 Task: Search one way flight ticket for 1 adult, 6 children, 1 infant in seat and 1 infant on lap in business from Vieques: Antonio Rivera Rodriguez Airport to New Bern: Coastal Carolina Regional Airport (was Craven County Regional) on 8-4-2023. Number of bags: 1 carry on bag. Price is upto 80000. Outbound departure time preference is 21:30.
Action: Mouse moved to (396, 341)
Screenshot: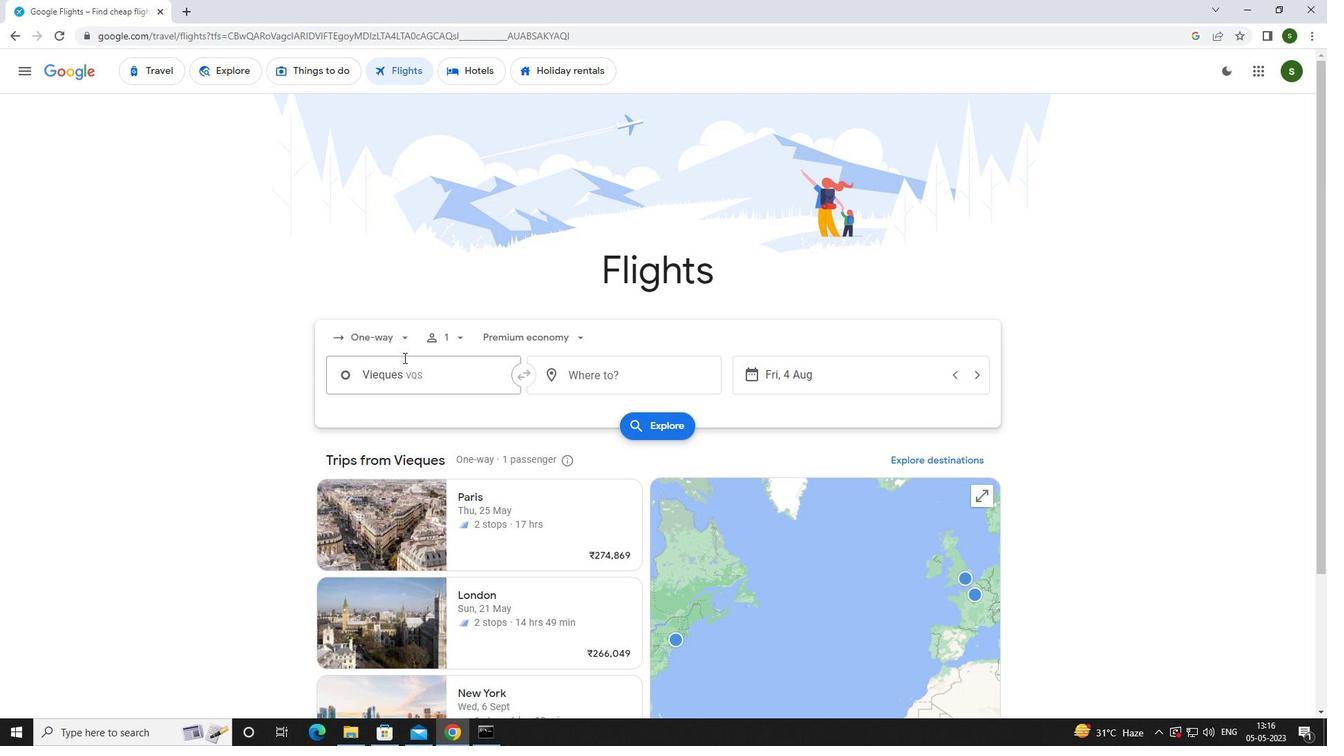 
Action: Mouse pressed left at (396, 341)
Screenshot: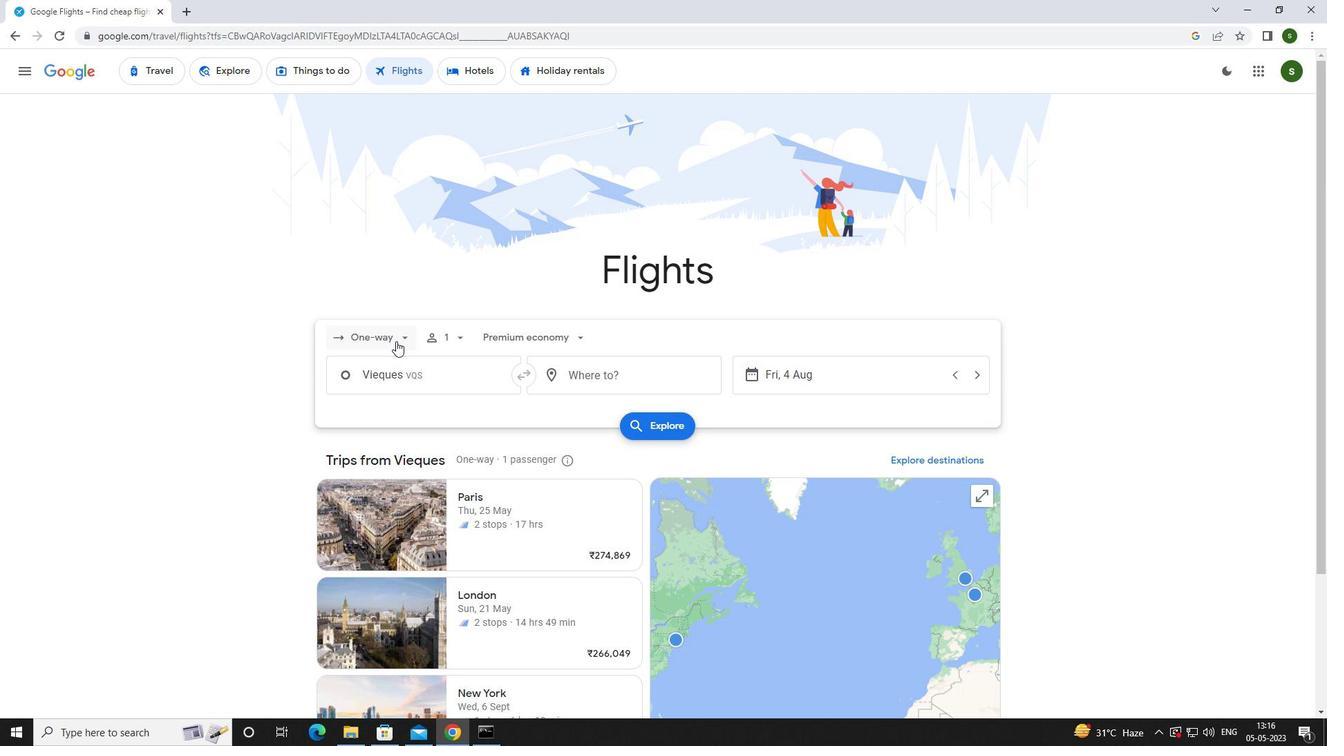 
Action: Mouse moved to (384, 396)
Screenshot: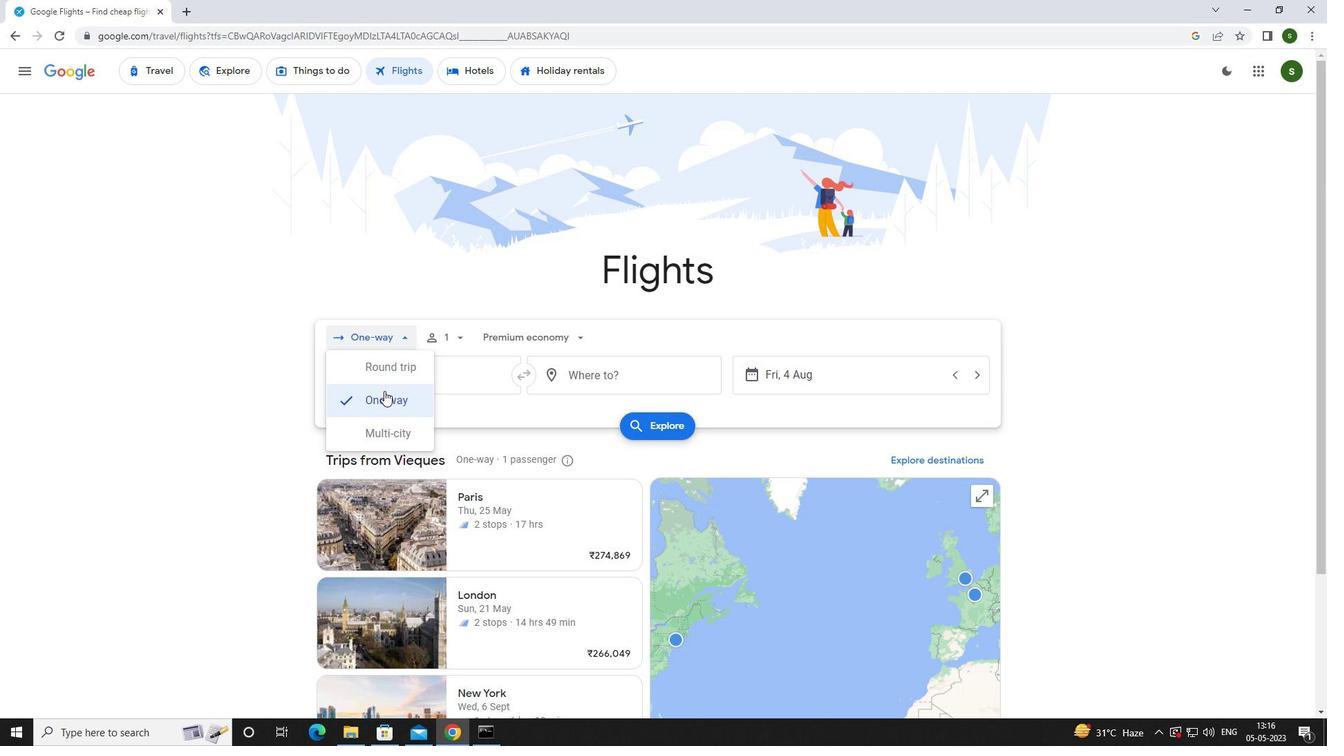 
Action: Mouse pressed left at (384, 396)
Screenshot: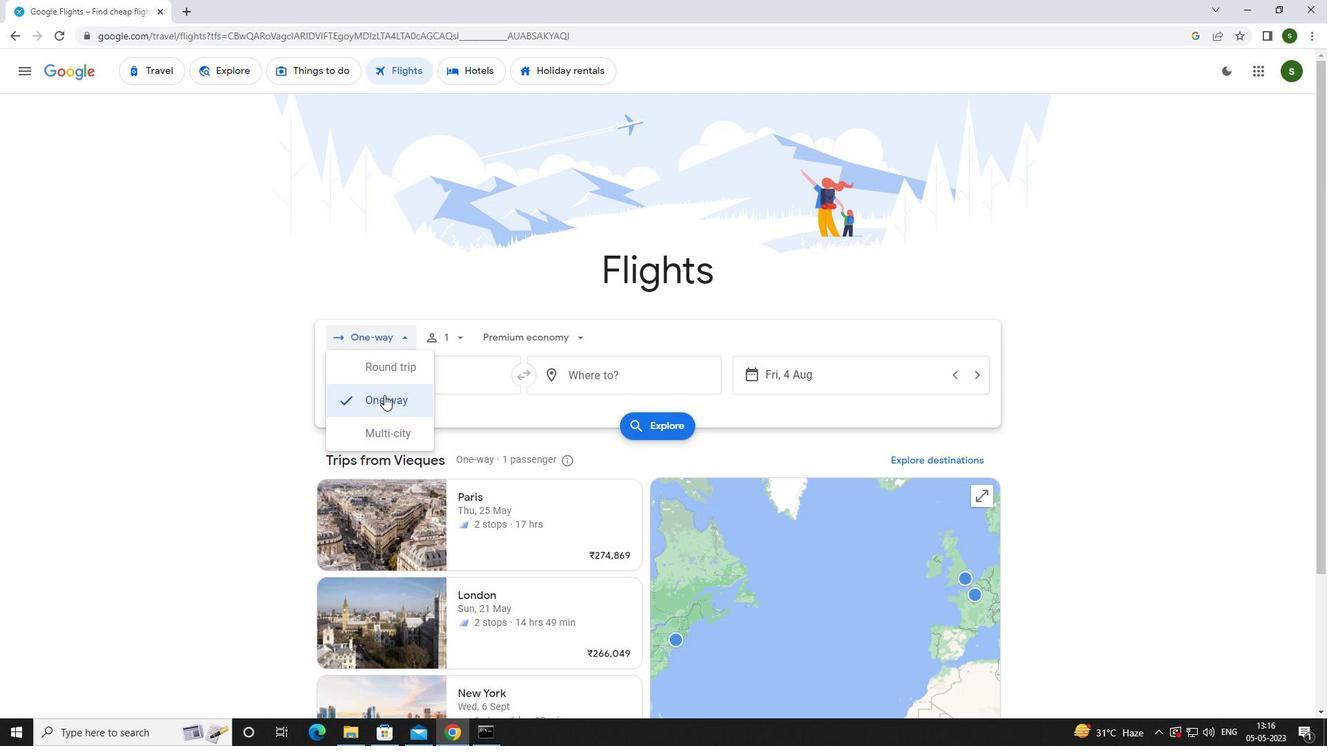 
Action: Mouse moved to (458, 338)
Screenshot: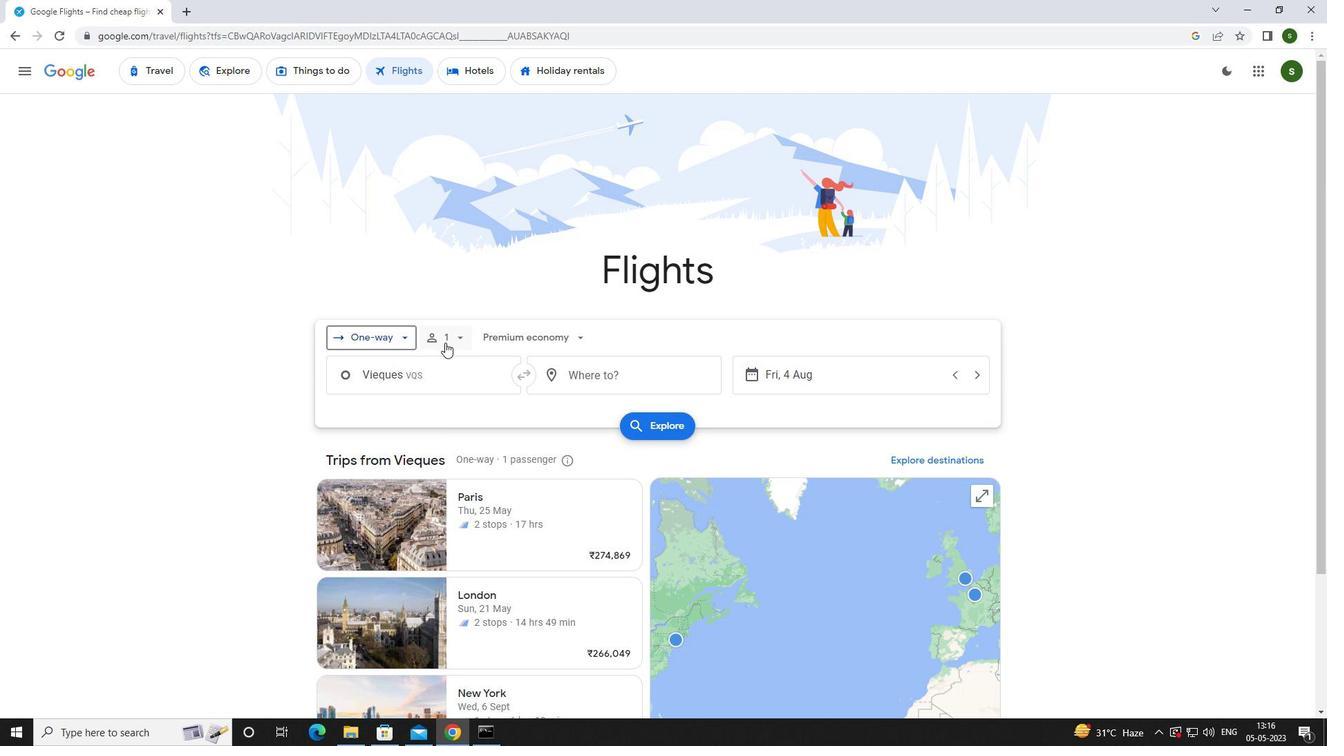 
Action: Mouse pressed left at (458, 338)
Screenshot: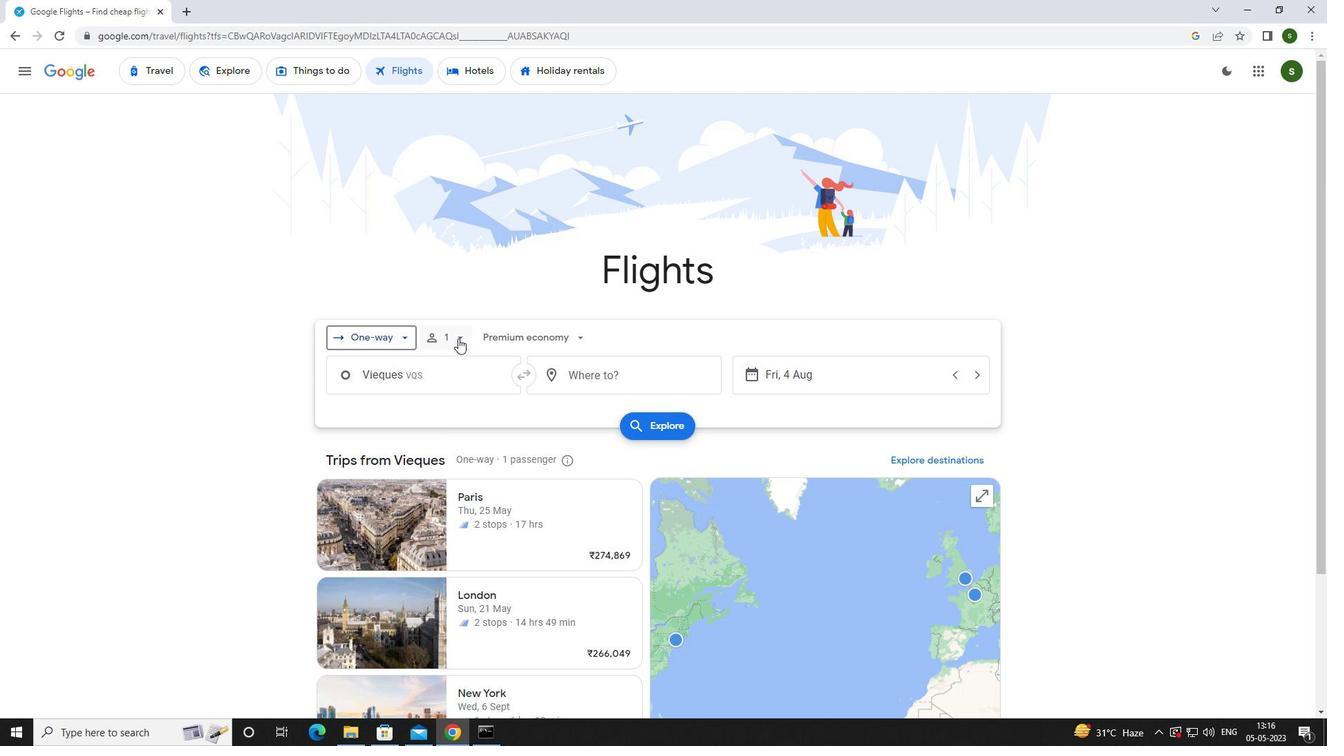 
Action: Mouse moved to (567, 409)
Screenshot: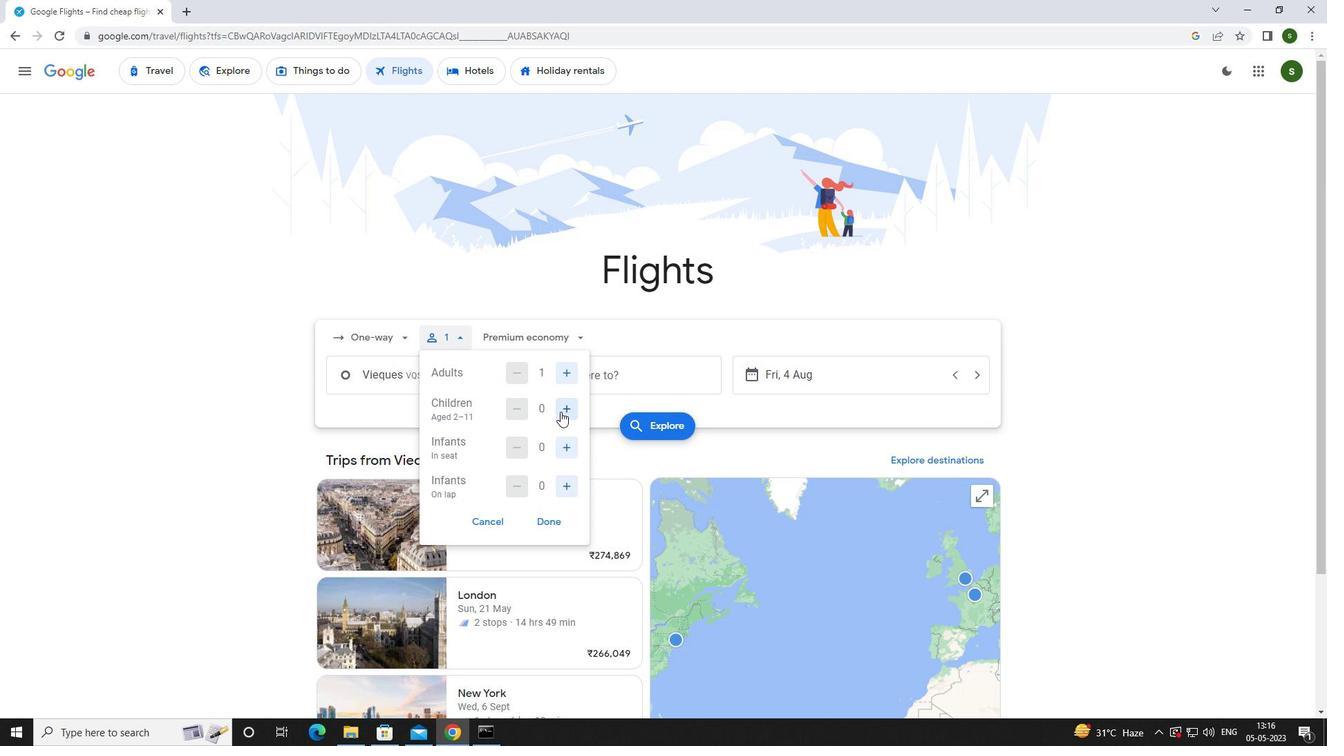 
Action: Mouse pressed left at (567, 409)
Screenshot: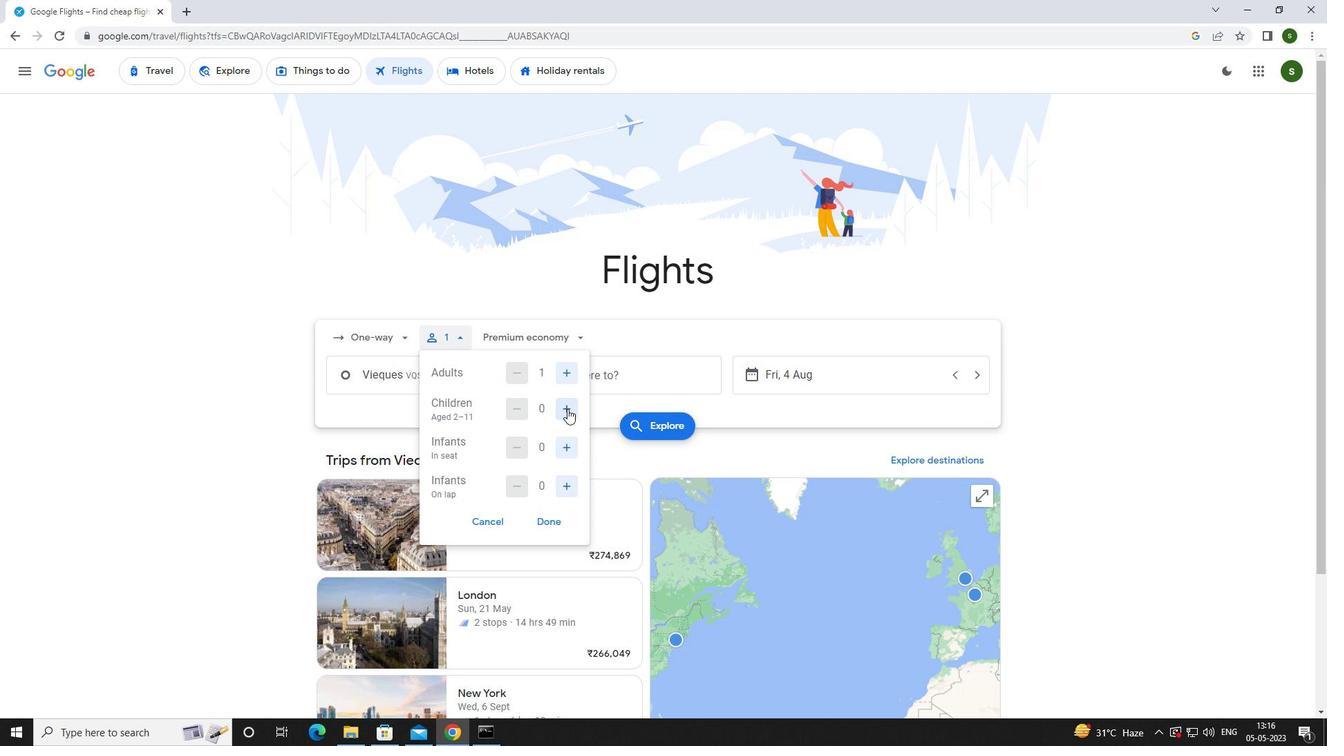 
Action: Mouse pressed left at (567, 409)
Screenshot: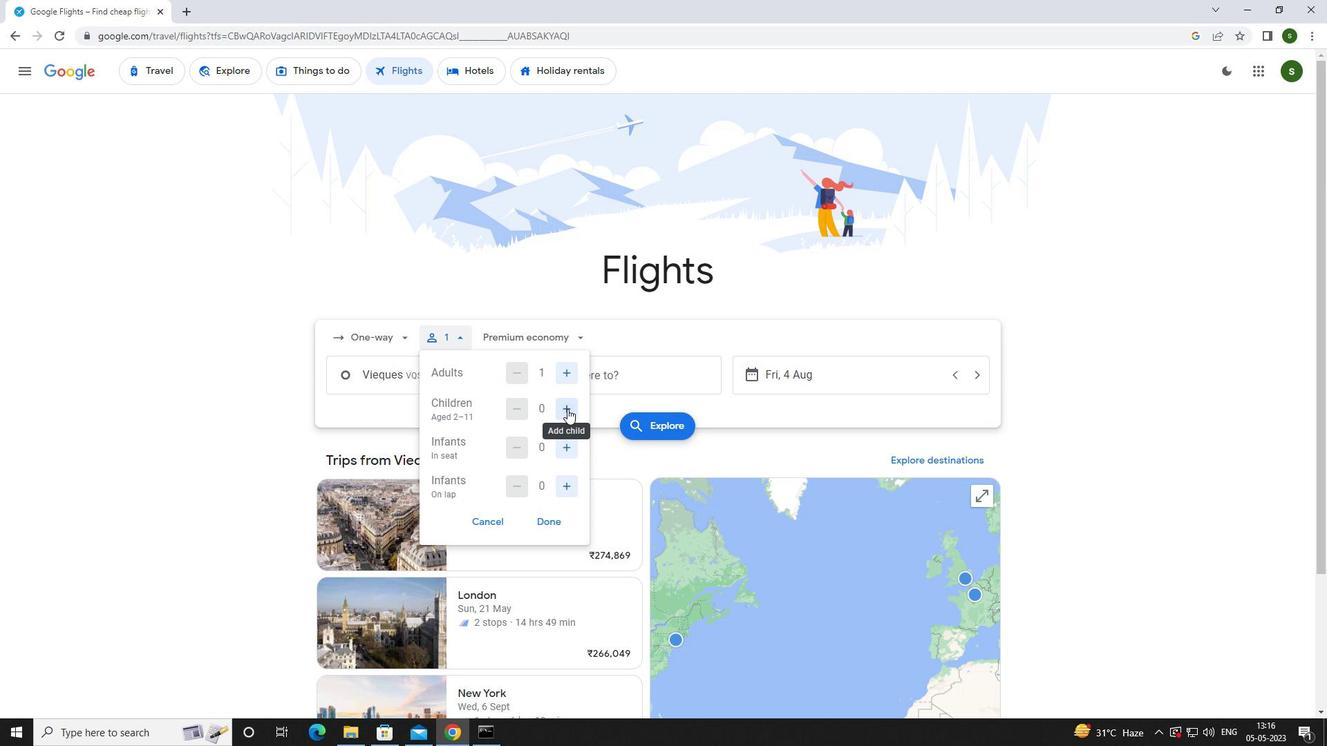 
Action: Mouse pressed left at (567, 409)
Screenshot: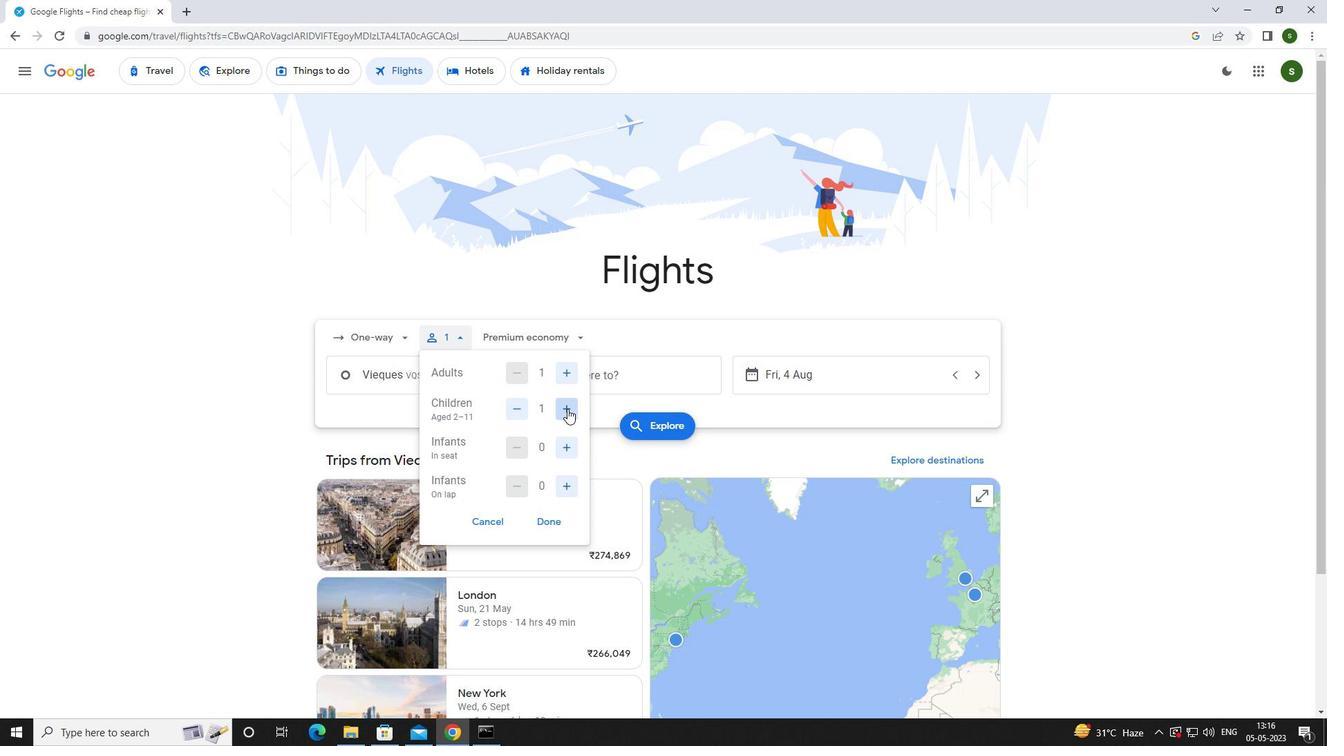 
Action: Mouse pressed left at (567, 409)
Screenshot: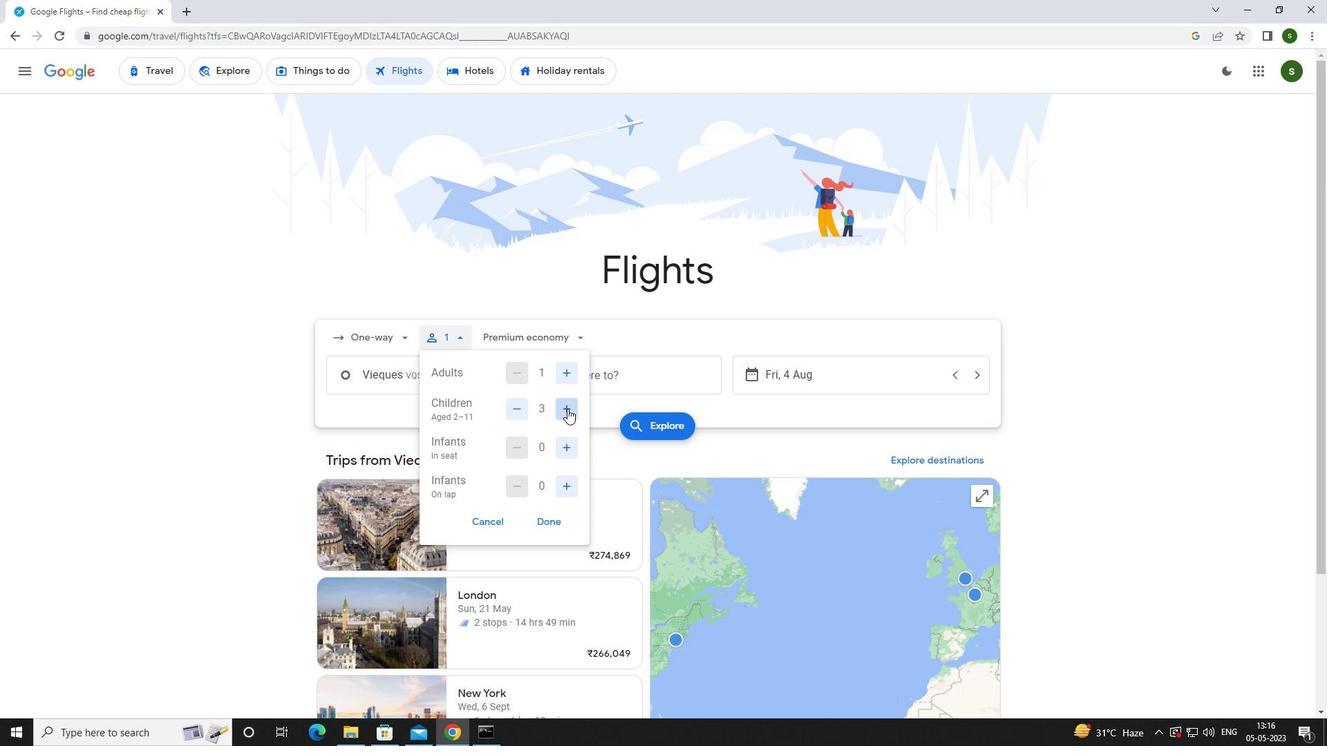 
Action: Mouse pressed left at (567, 409)
Screenshot: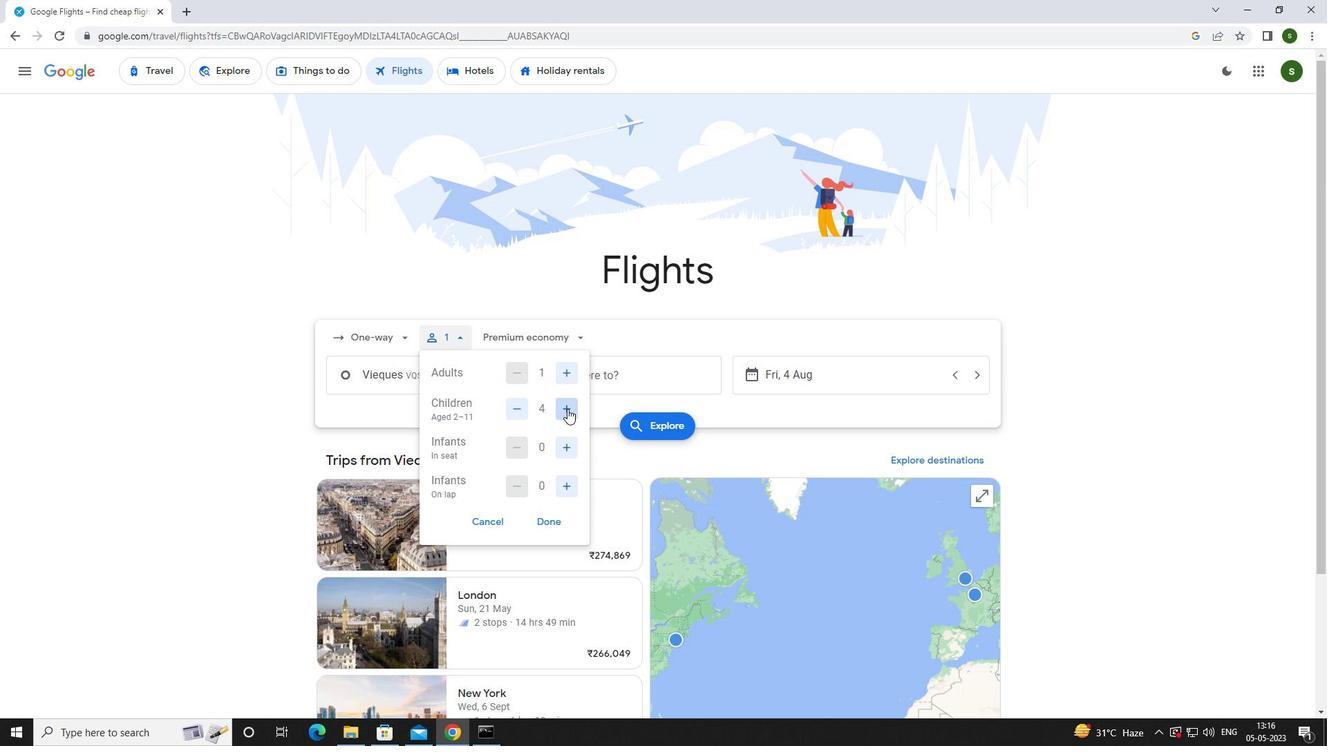 
Action: Mouse pressed left at (567, 409)
Screenshot: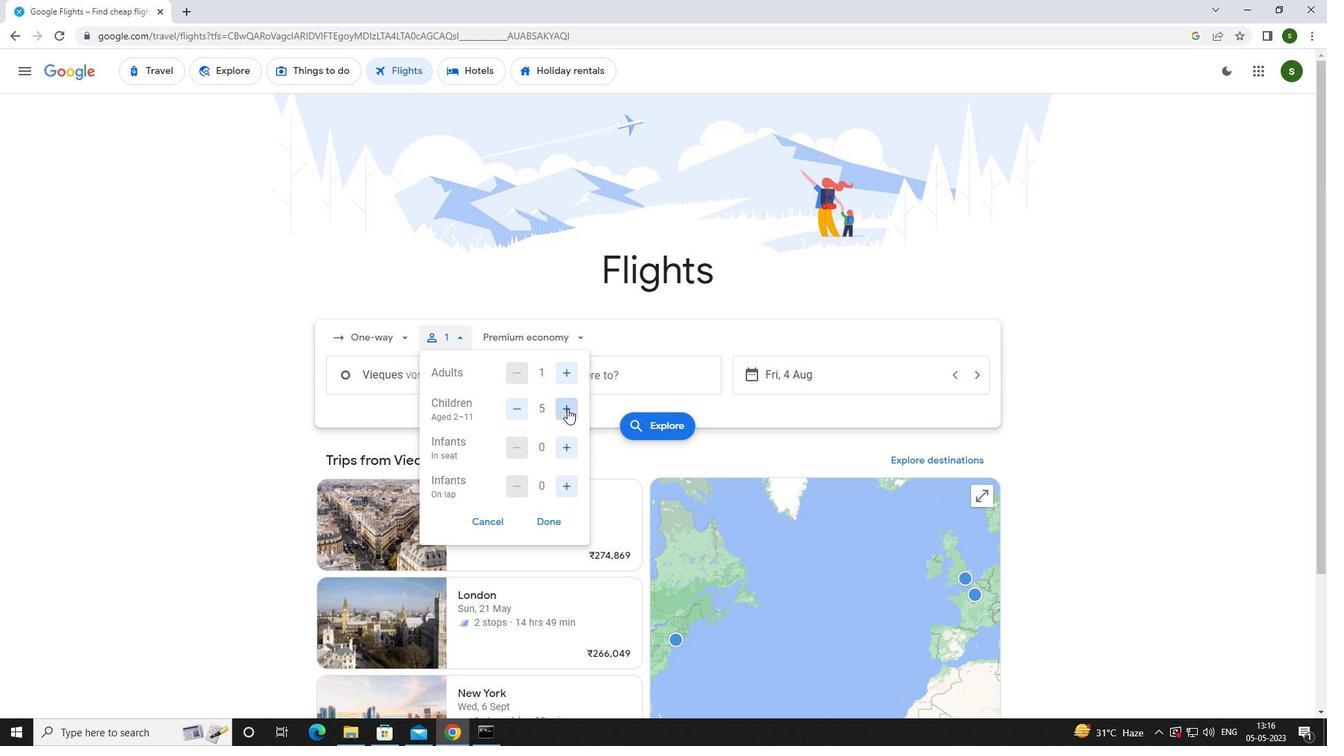 
Action: Mouse moved to (568, 432)
Screenshot: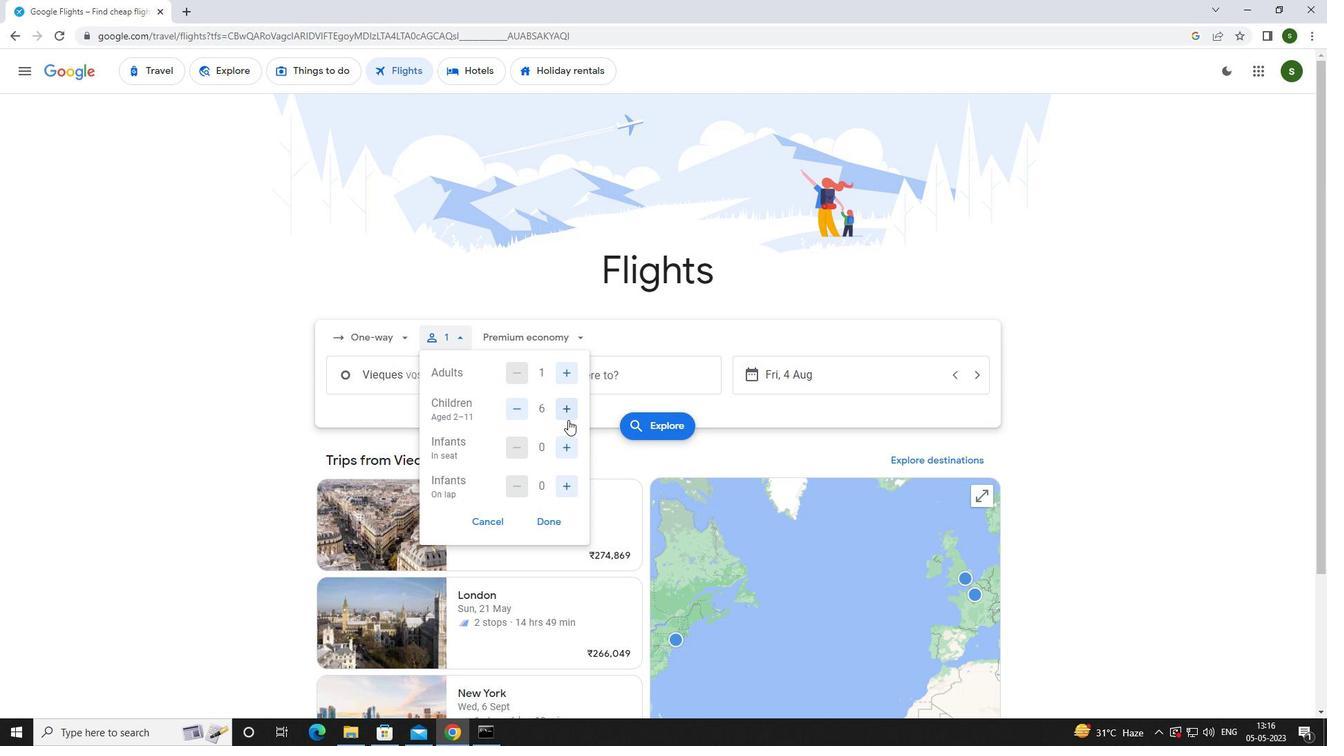 
Action: Mouse pressed left at (568, 432)
Screenshot: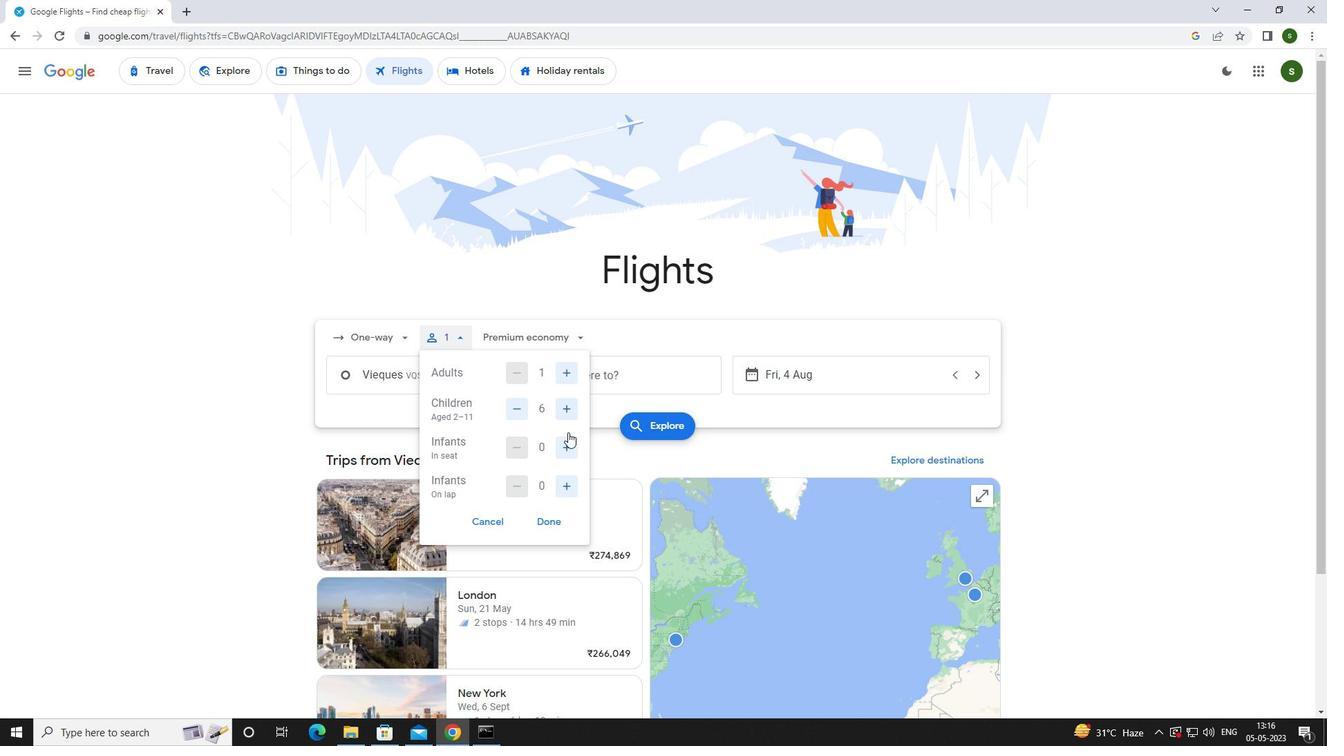 
Action: Mouse moved to (570, 487)
Screenshot: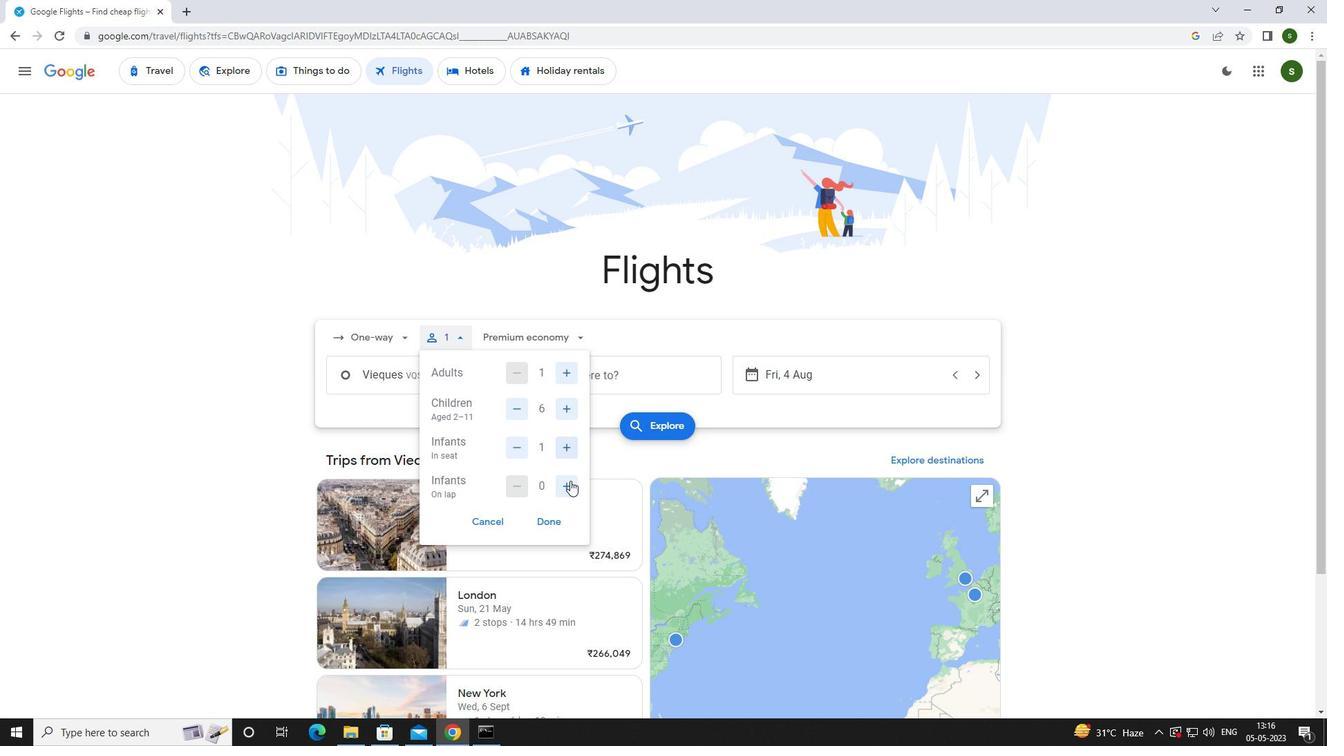 
Action: Mouse pressed left at (570, 487)
Screenshot: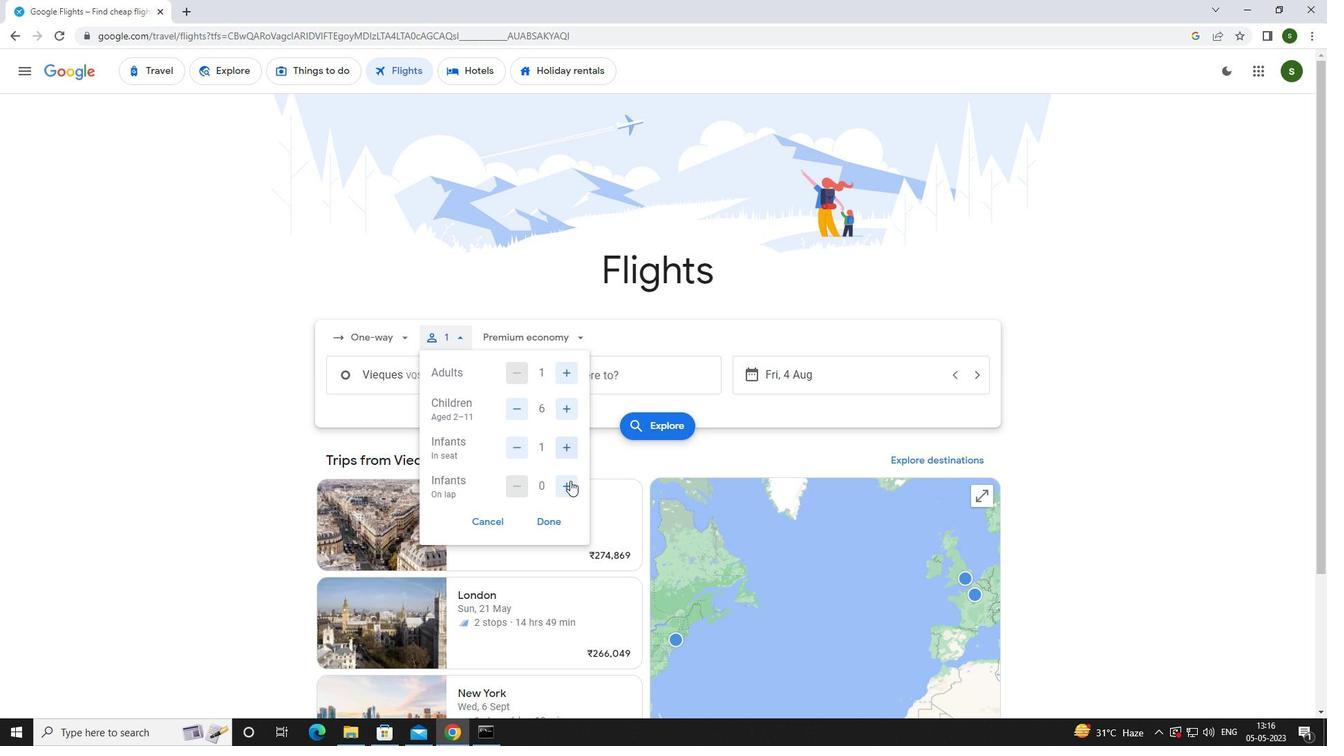 
Action: Mouse moved to (551, 336)
Screenshot: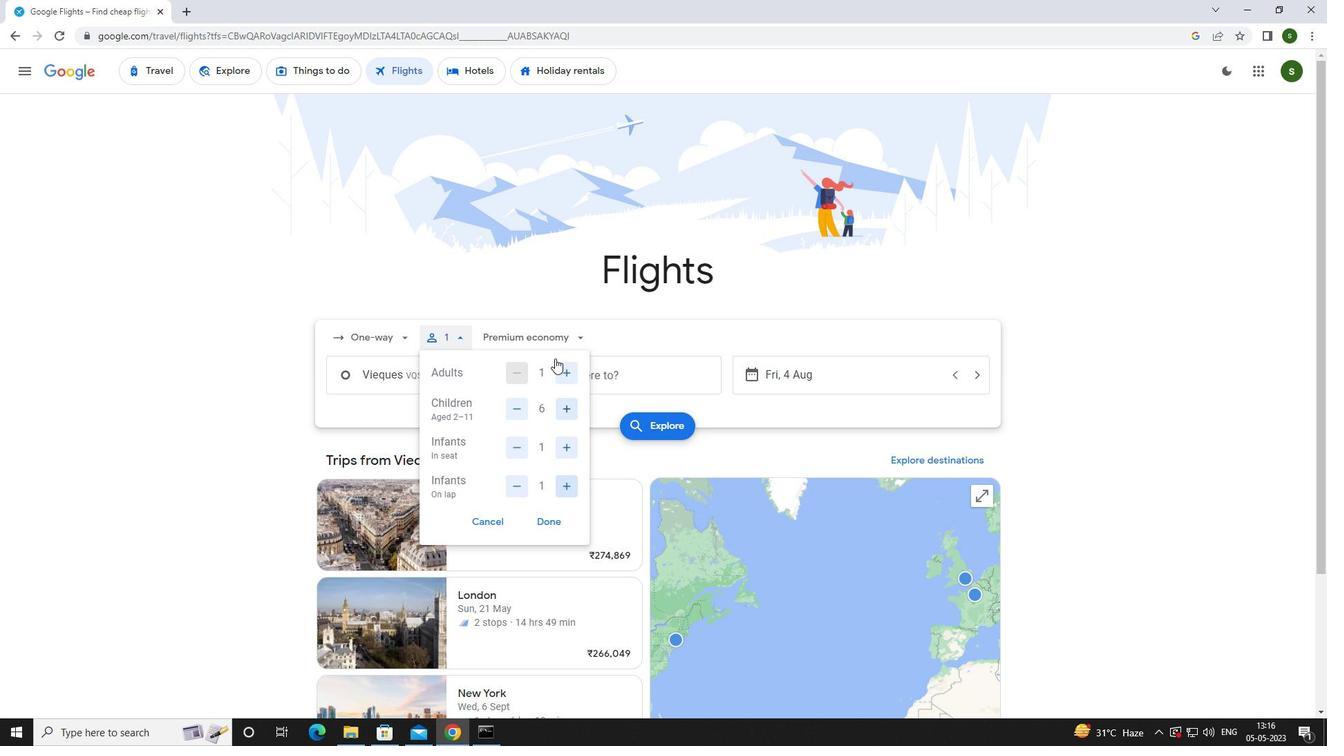 
Action: Mouse pressed left at (551, 336)
Screenshot: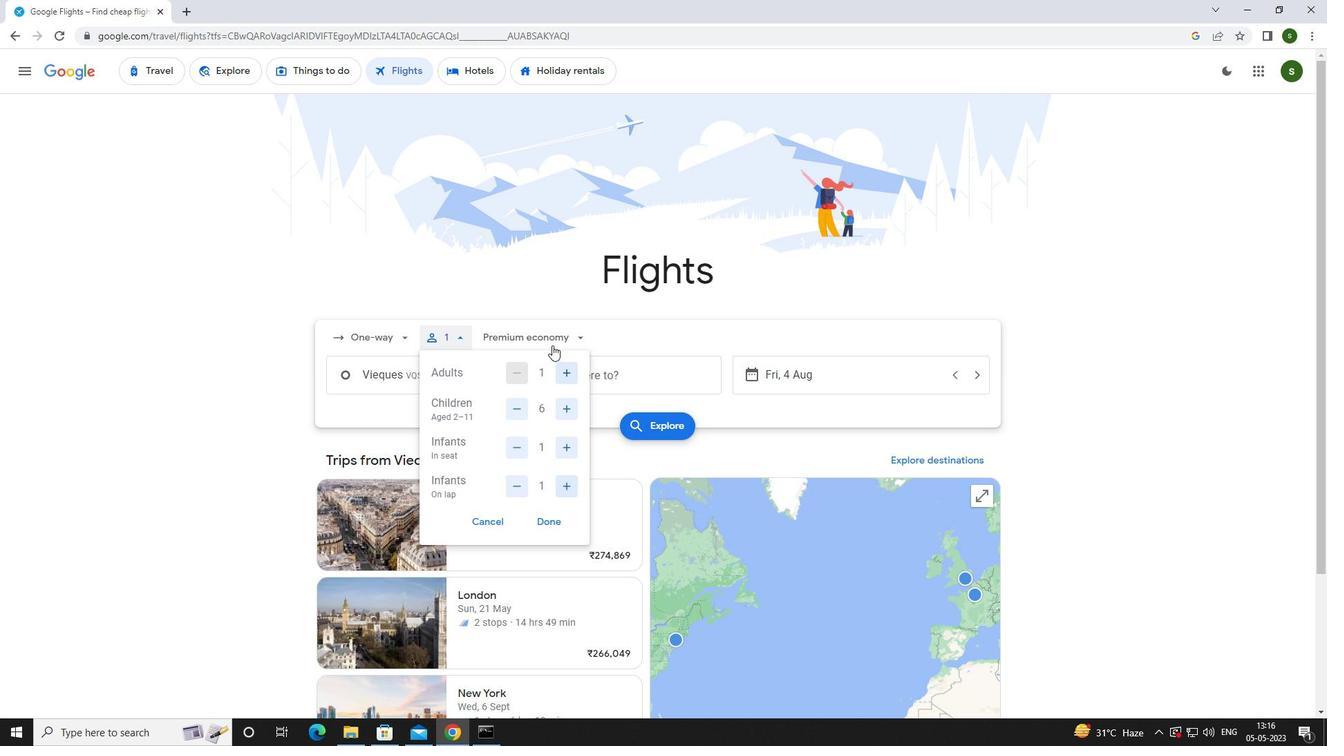 
Action: Mouse moved to (546, 431)
Screenshot: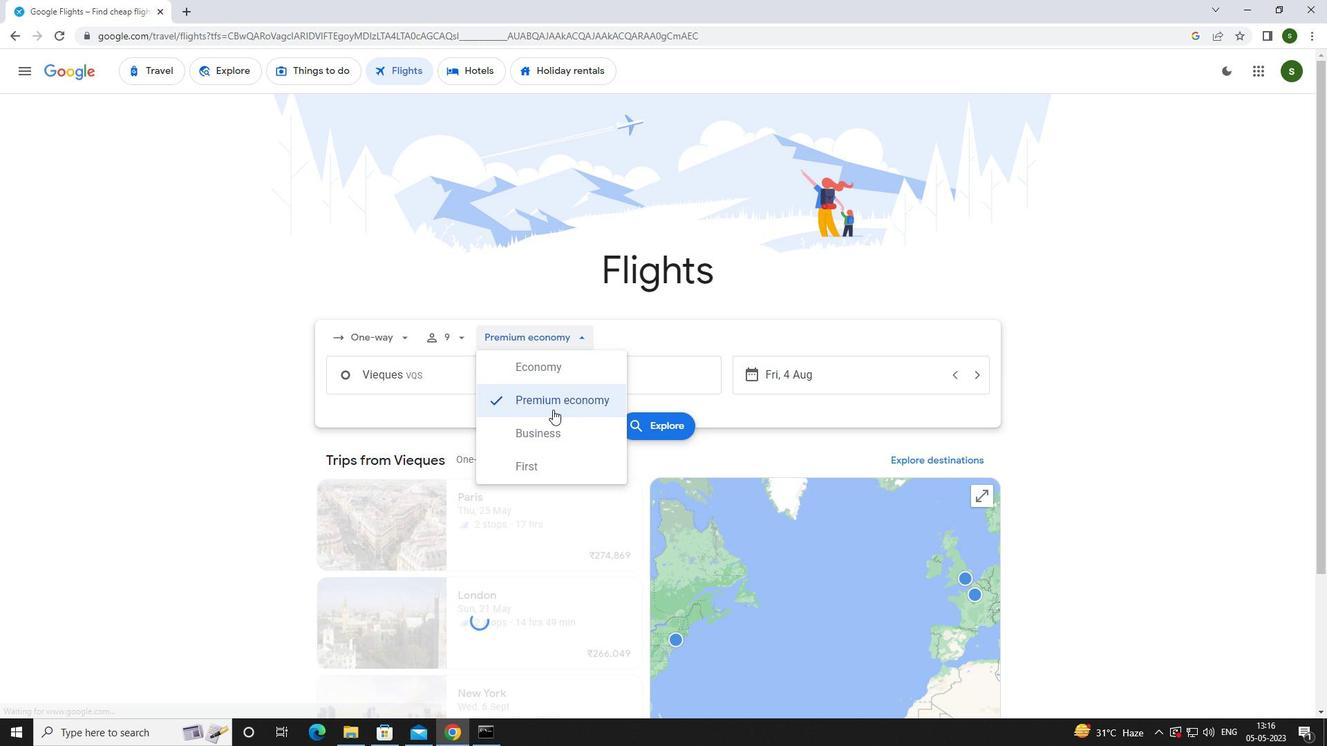
Action: Mouse pressed left at (546, 431)
Screenshot: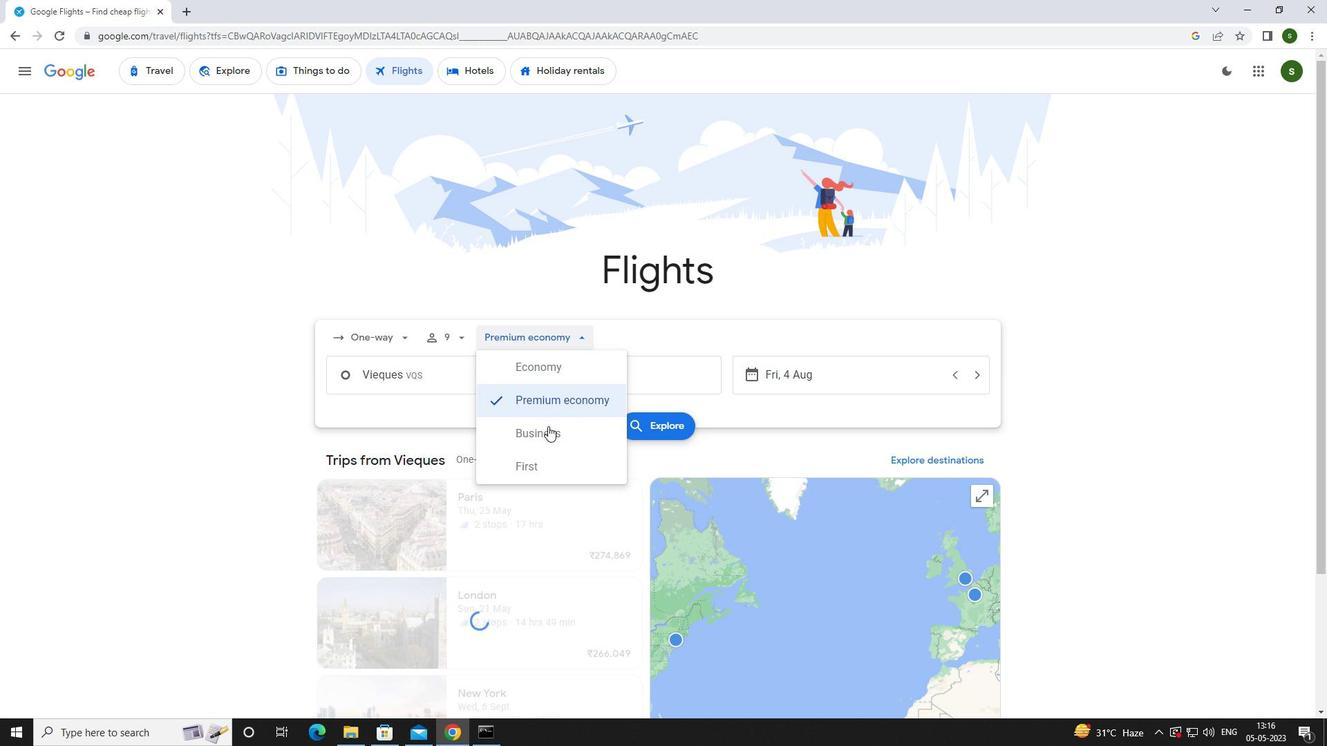 
Action: Mouse moved to (473, 381)
Screenshot: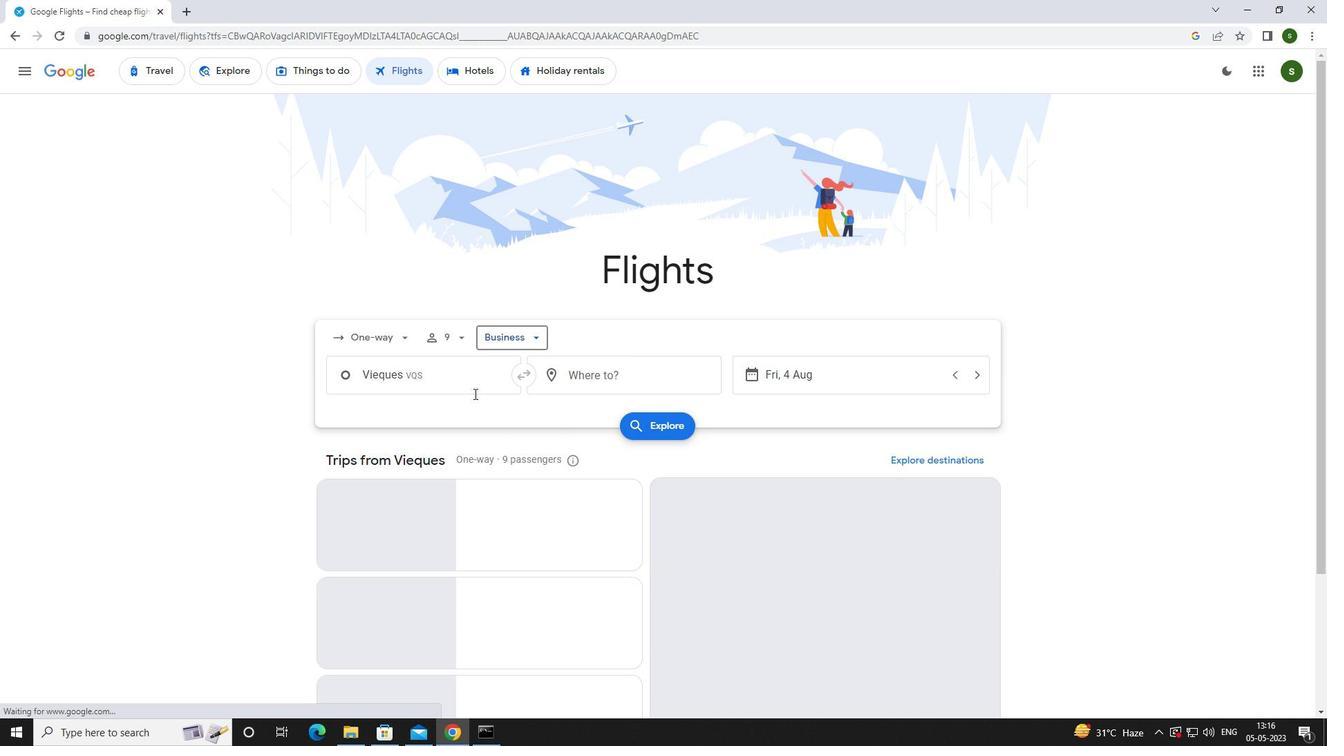 
Action: Mouse pressed left at (473, 381)
Screenshot: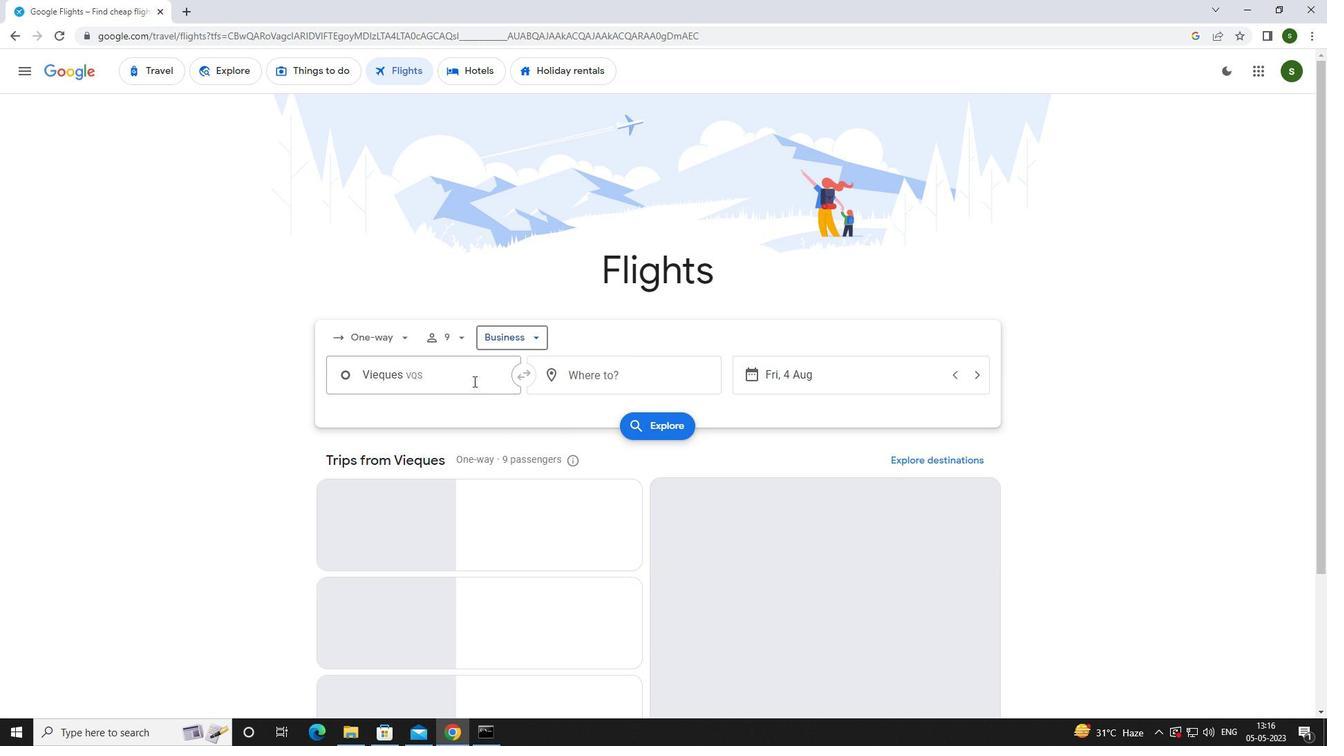 
Action: Key pressed <Key.caps_lock>v<Key.caps_lock>iequ
Screenshot: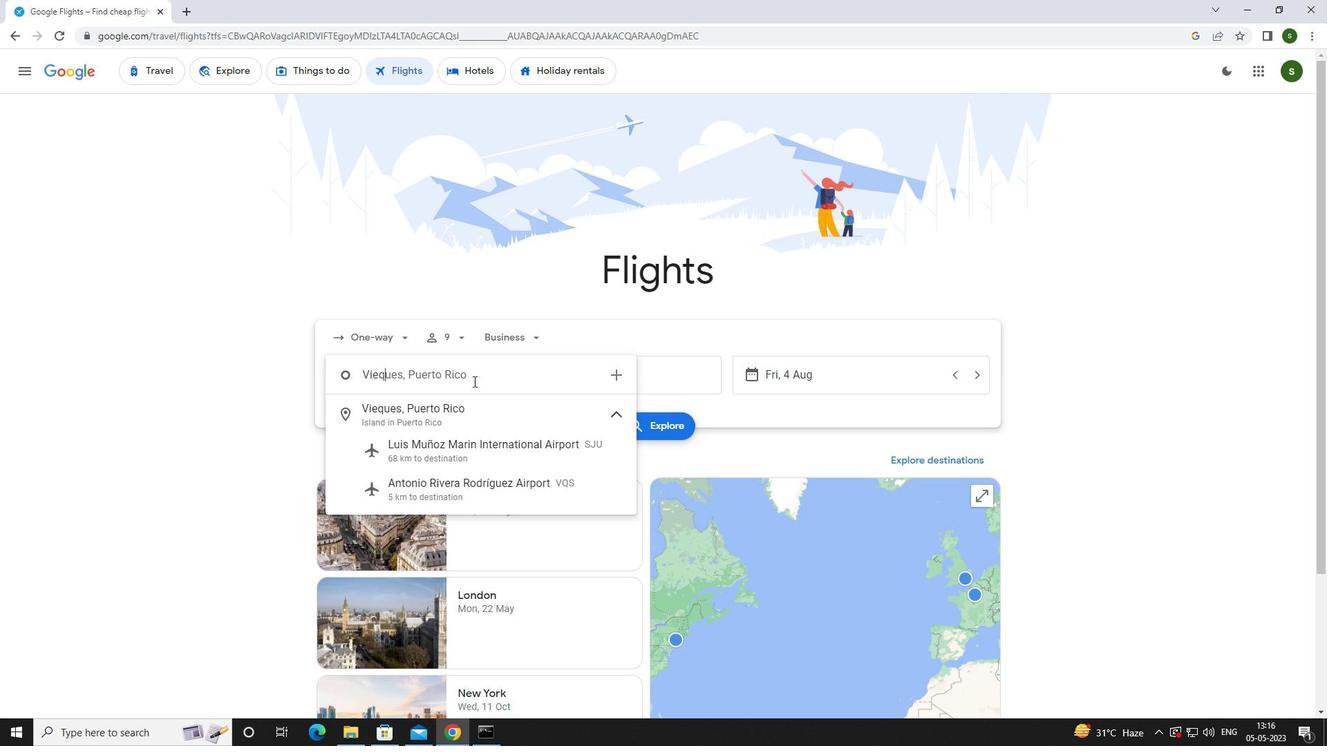 
Action: Mouse moved to (479, 481)
Screenshot: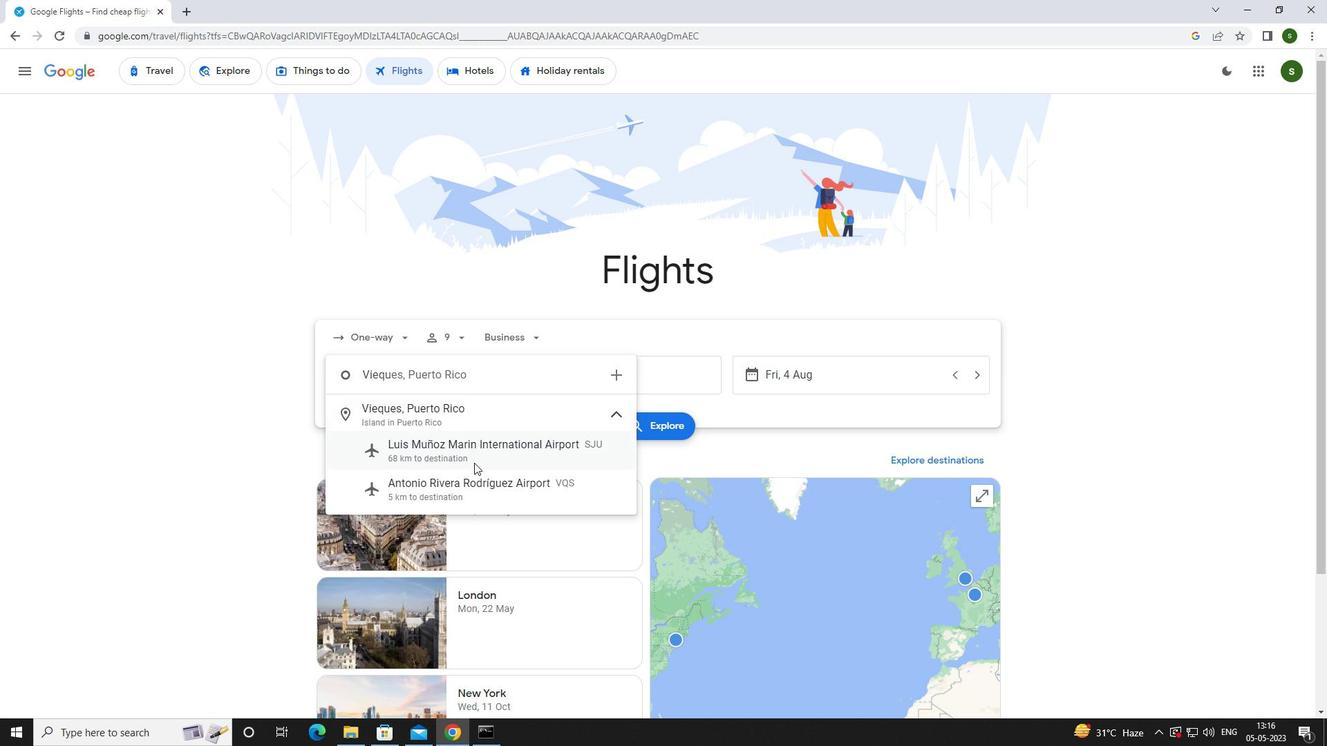 
Action: Mouse pressed left at (479, 481)
Screenshot: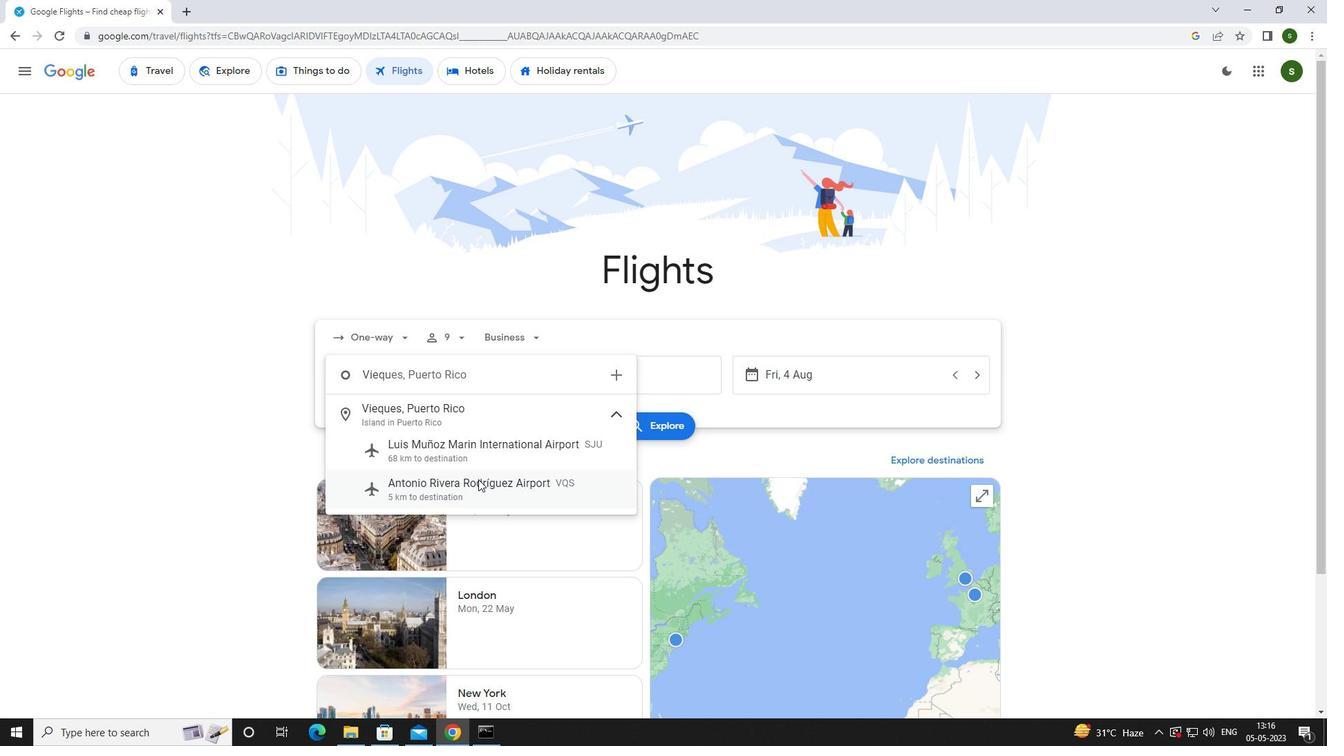 
Action: Mouse moved to (605, 378)
Screenshot: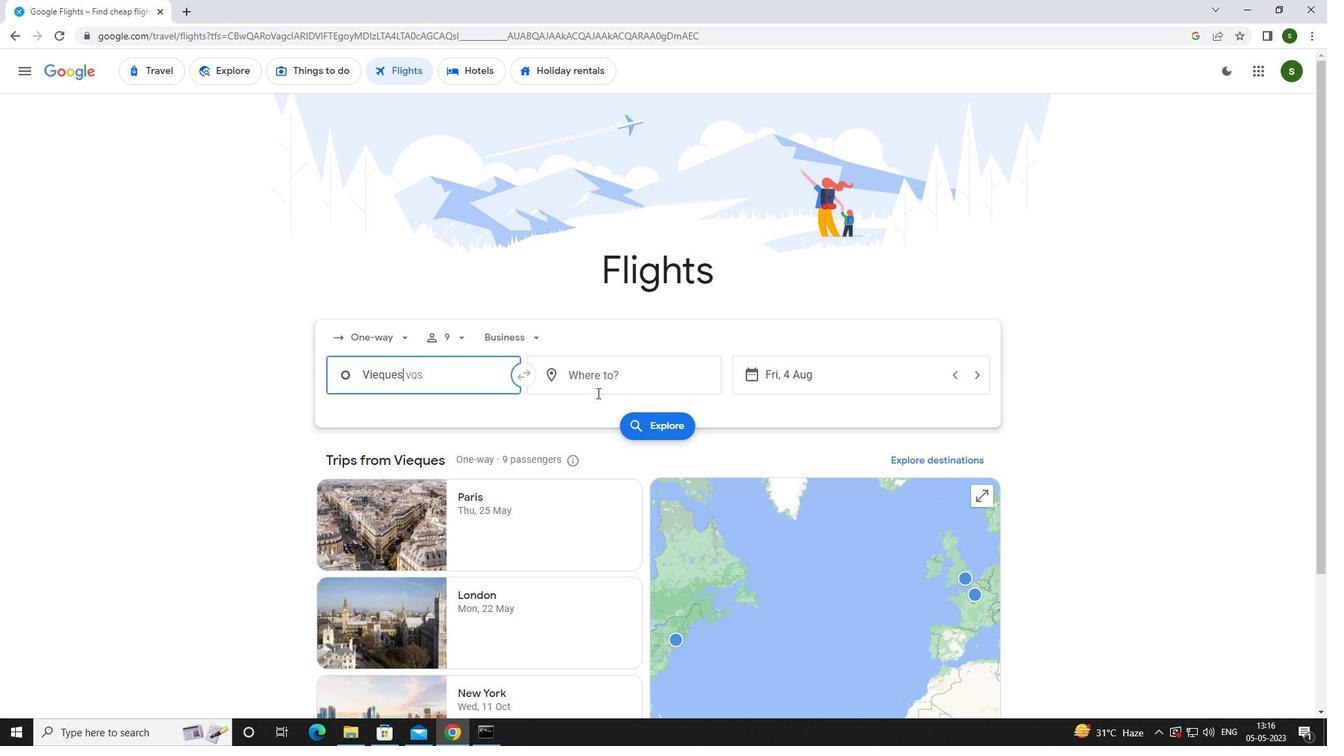 
Action: Mouse pressed left at (605, 378)
Screenshot: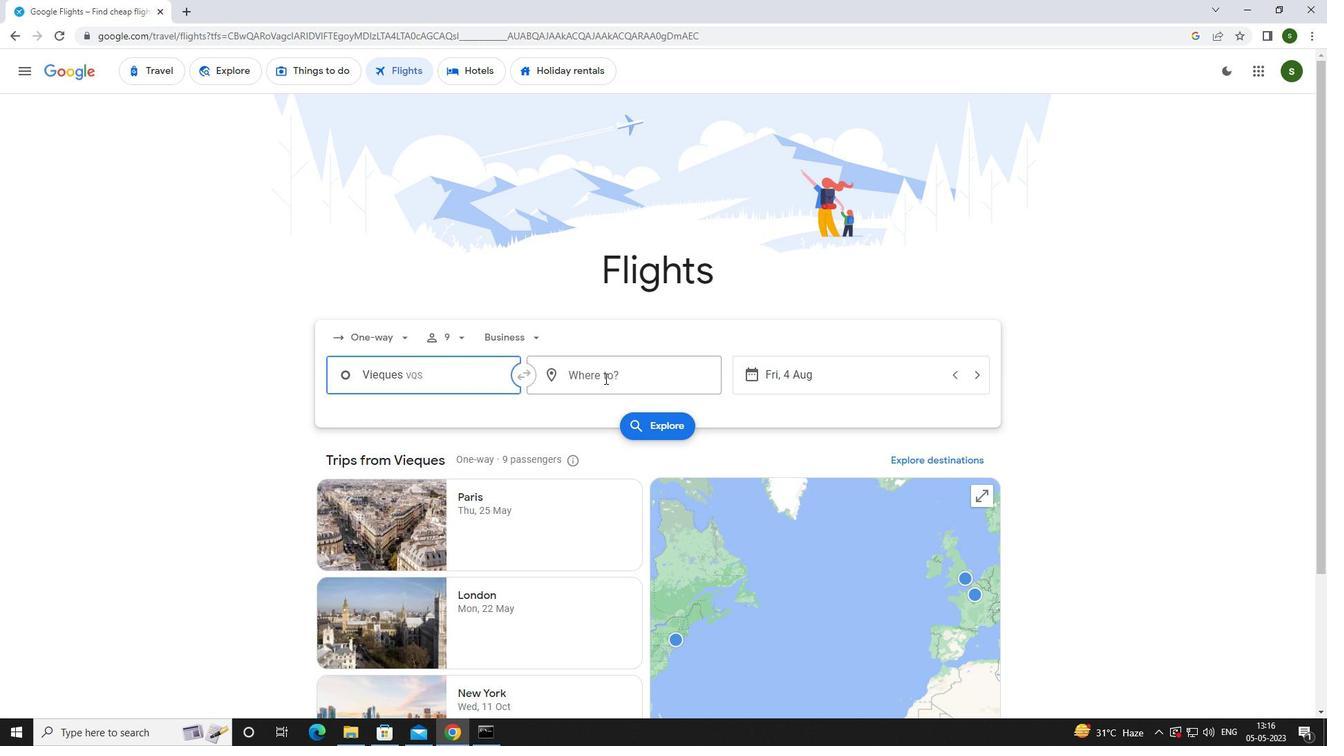 
Action: Key pressed <Key.caps_lock>c<Key.caps_lock>oastal
Screenshot: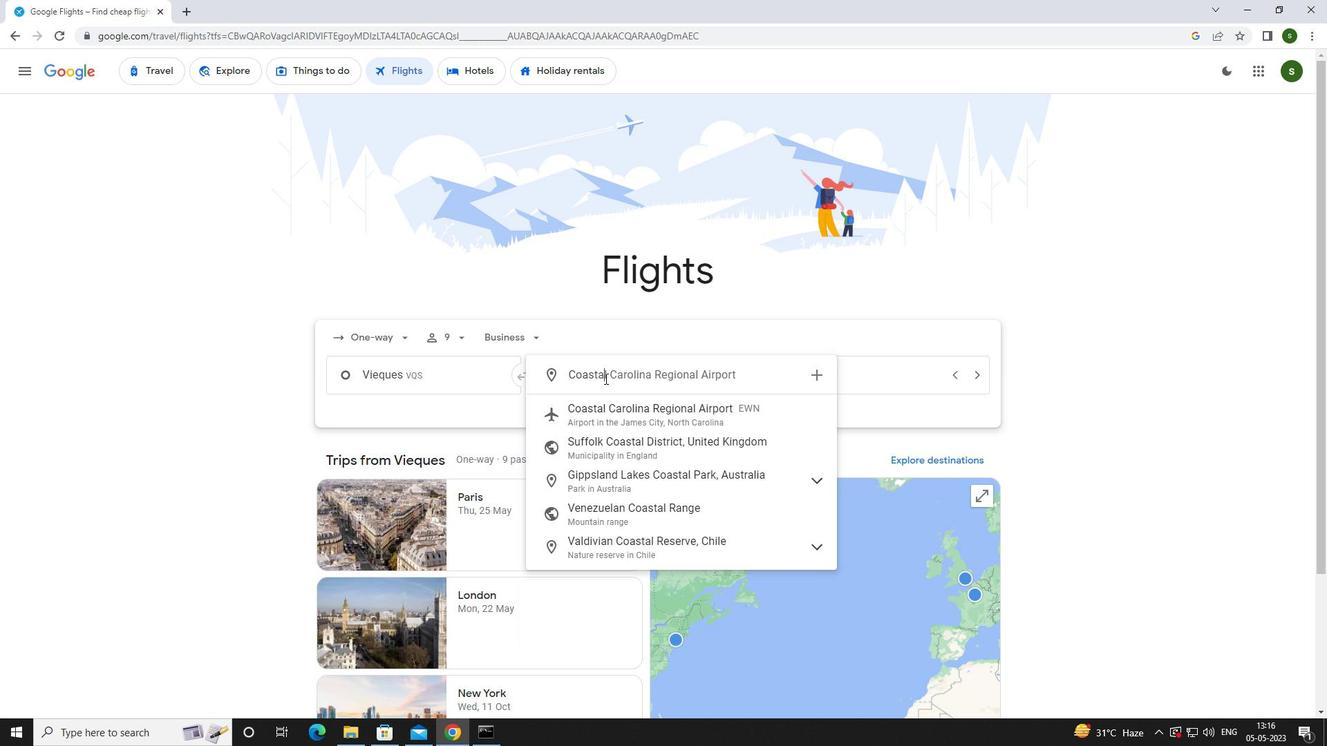 
Action: Mouse moved to (616, 410)
Screenshot: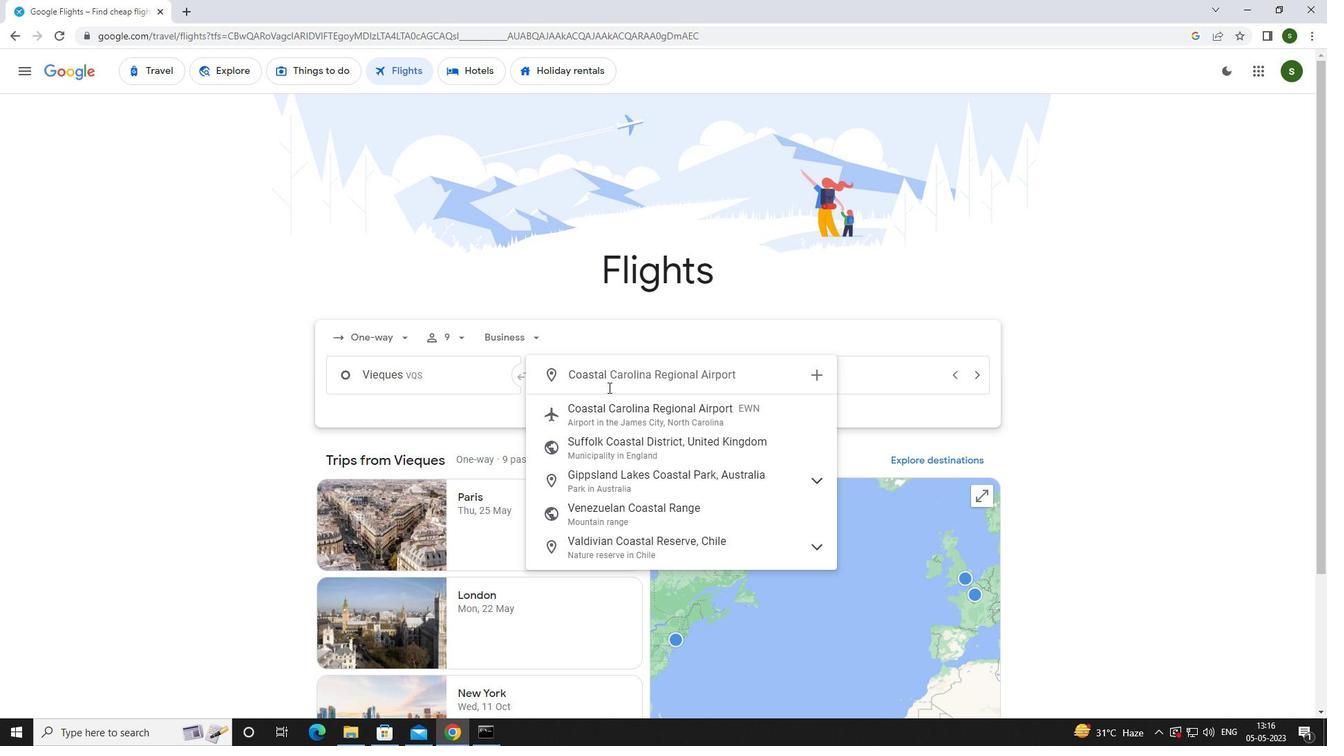
Action: Mouse pressed left at (616, 410)
Screenshot: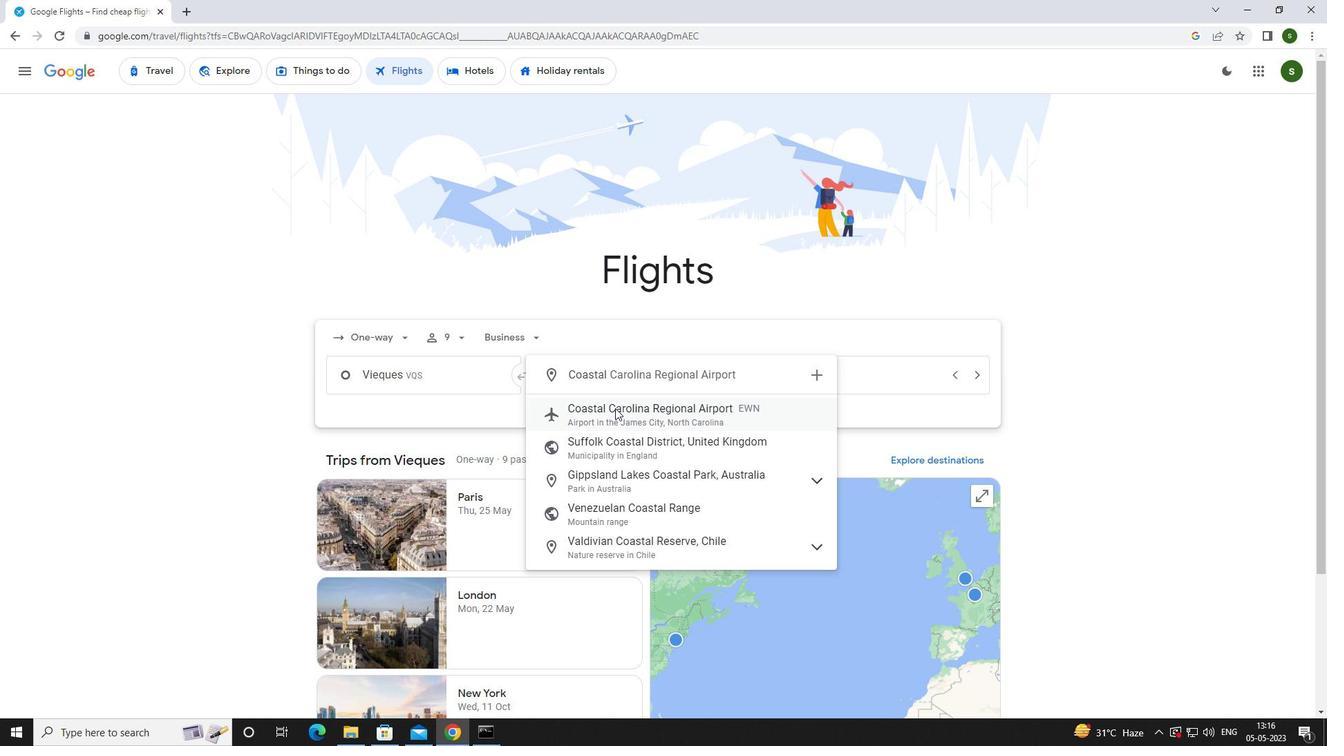 
Action: Mouse moved to (821, 362)
Screenshot: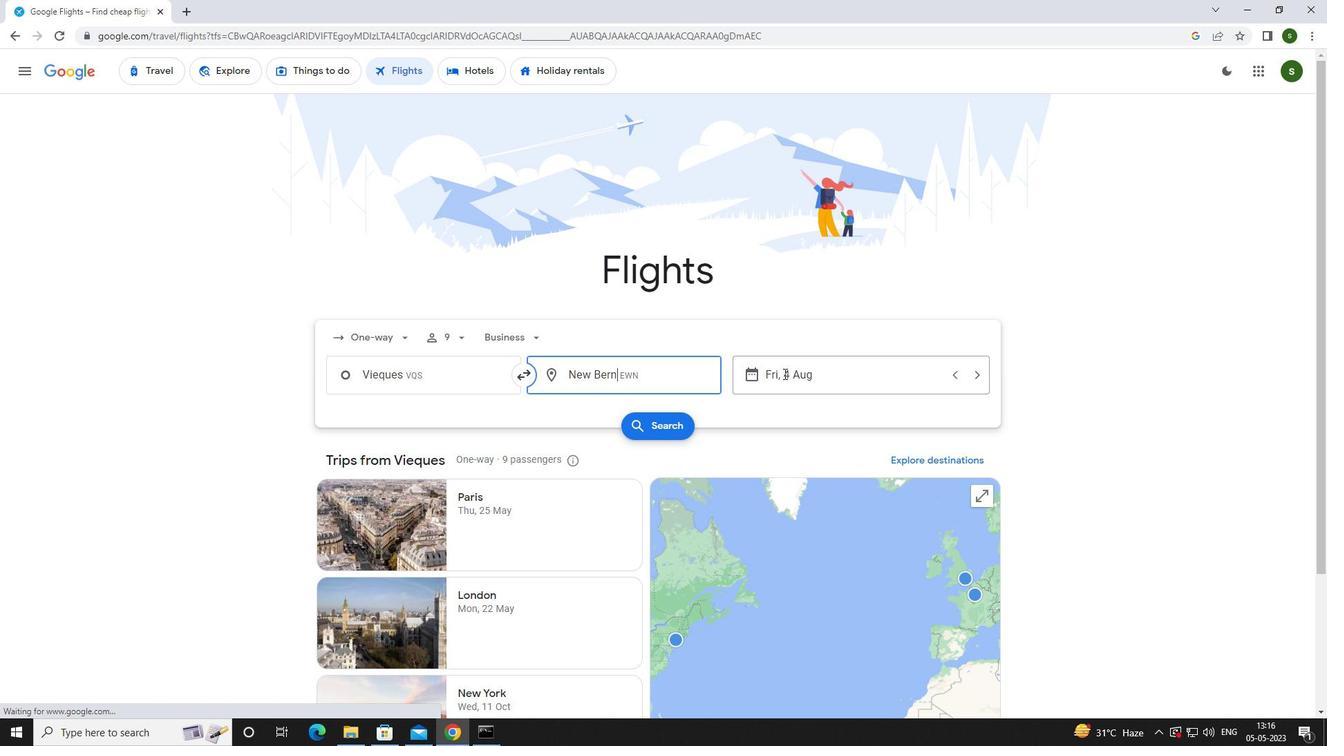 
Action: Mouse pressed left at (821, 362)
Screenshot: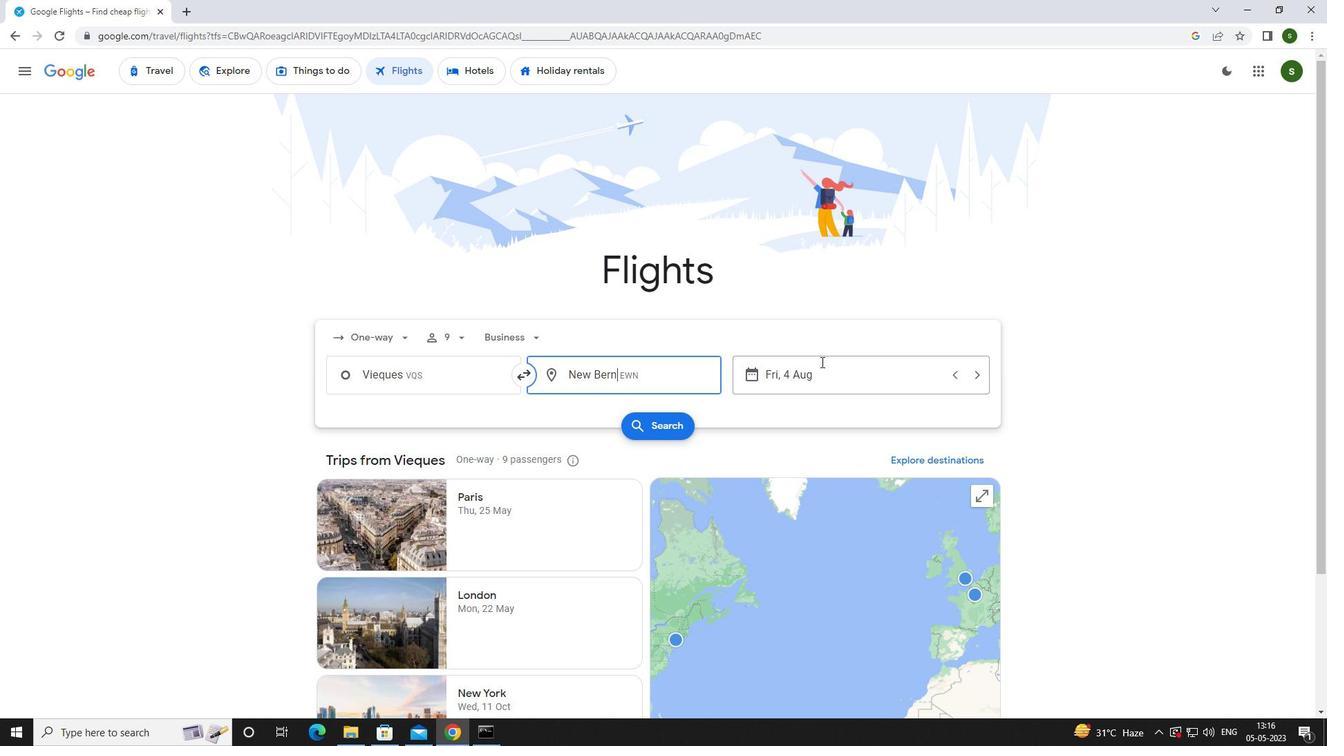 
Action: Mouse moved to (670, 464)
Screenshot: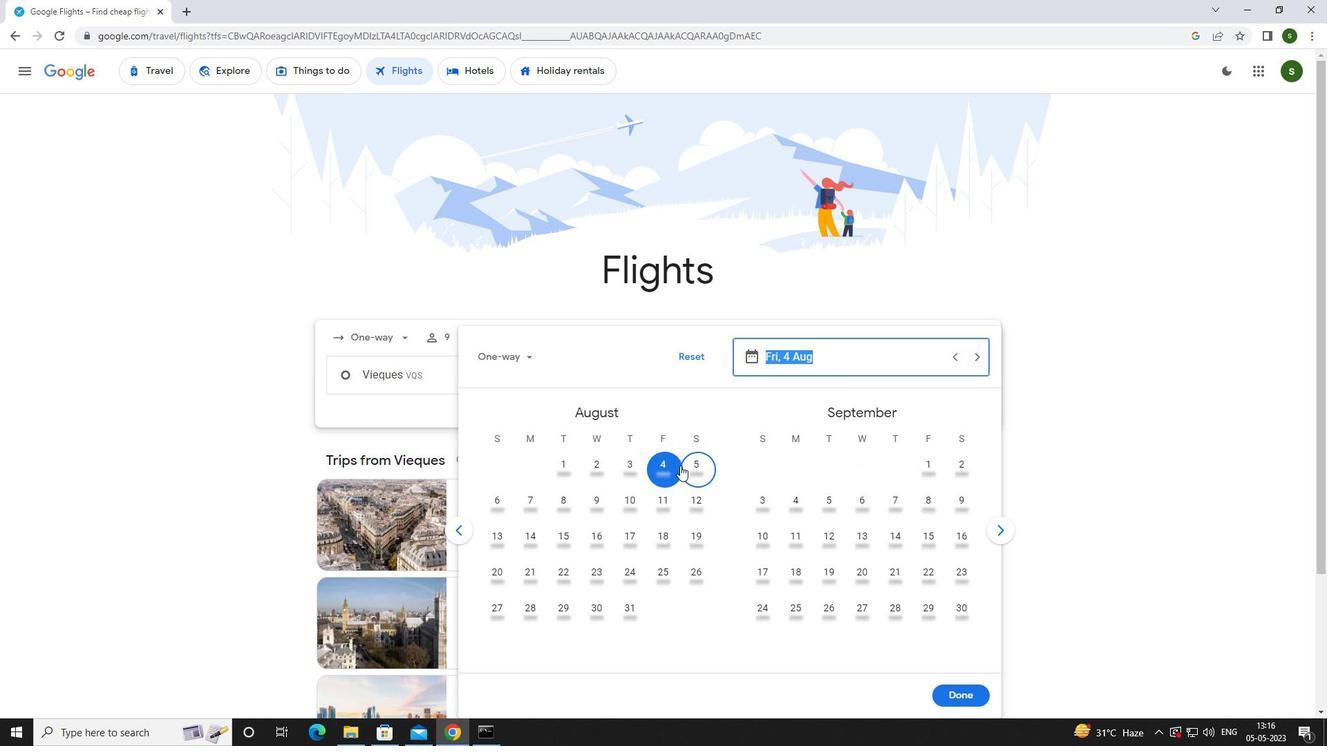 
Action: Mouse pressed left at (670, 464)
Screenshot: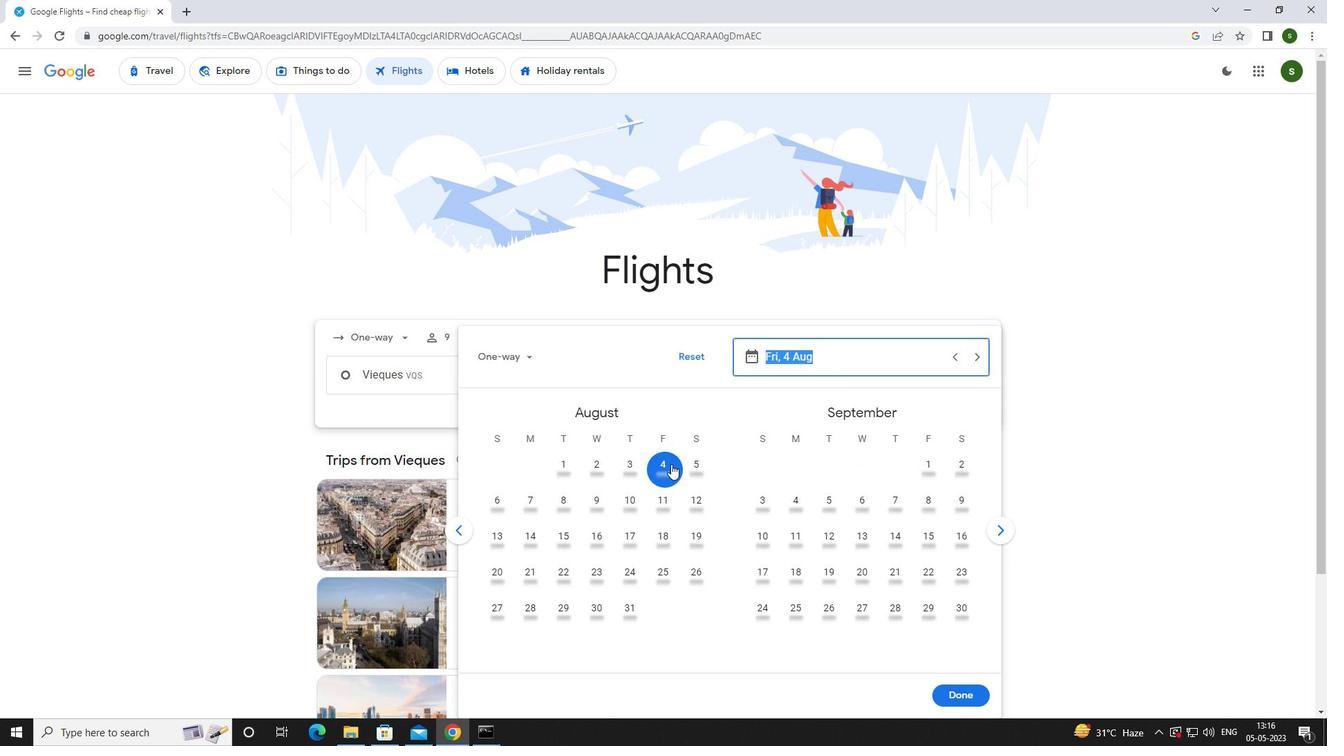 
Action: Mouse moved to (960, 692)
Screenshot: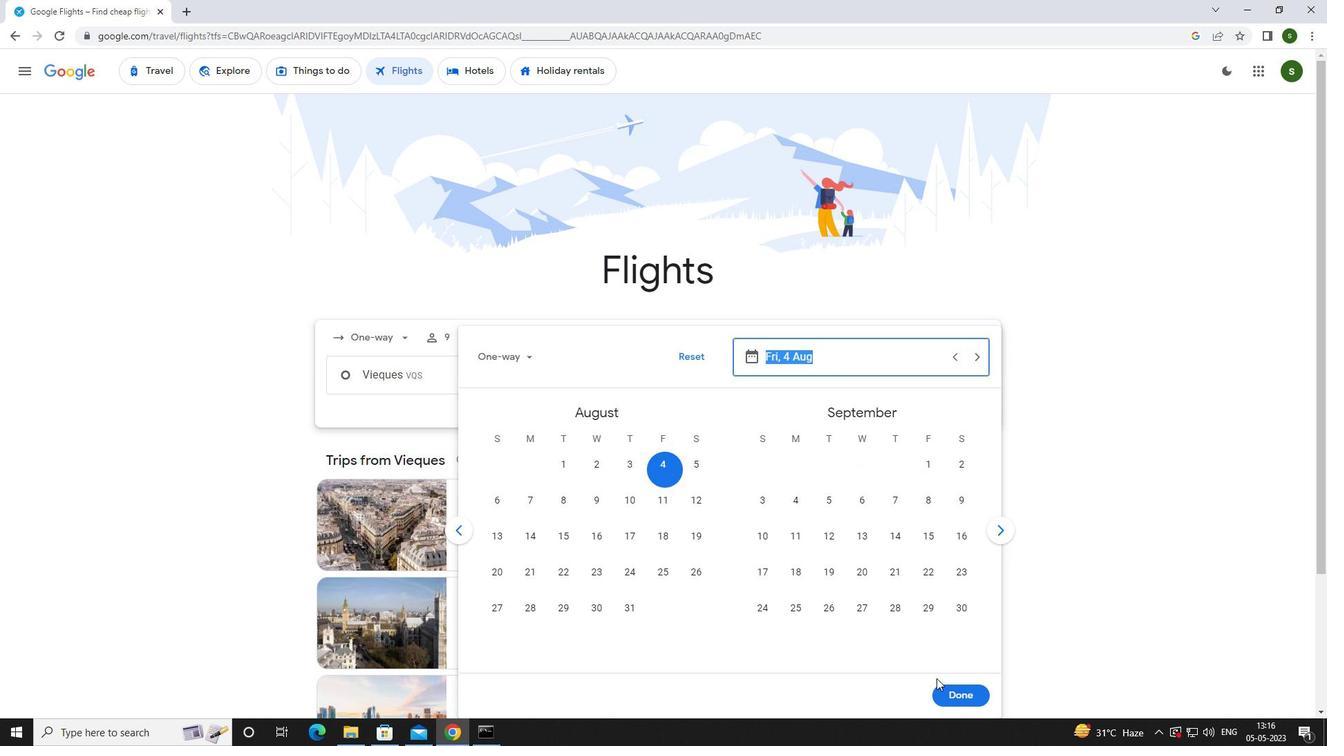 
Action: Mouse pressed left at (960, 692)
Screenshot: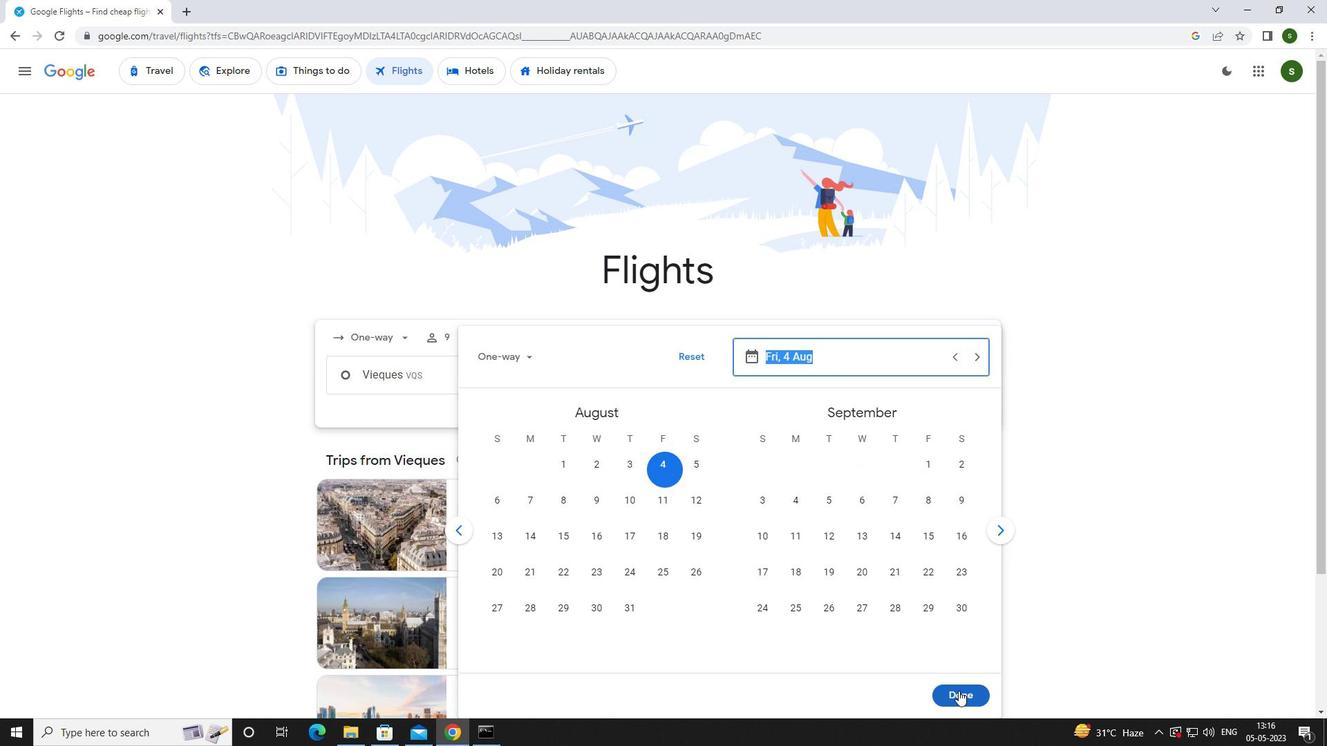 
Action: Mouse moved to (665, 422)
Screenshot: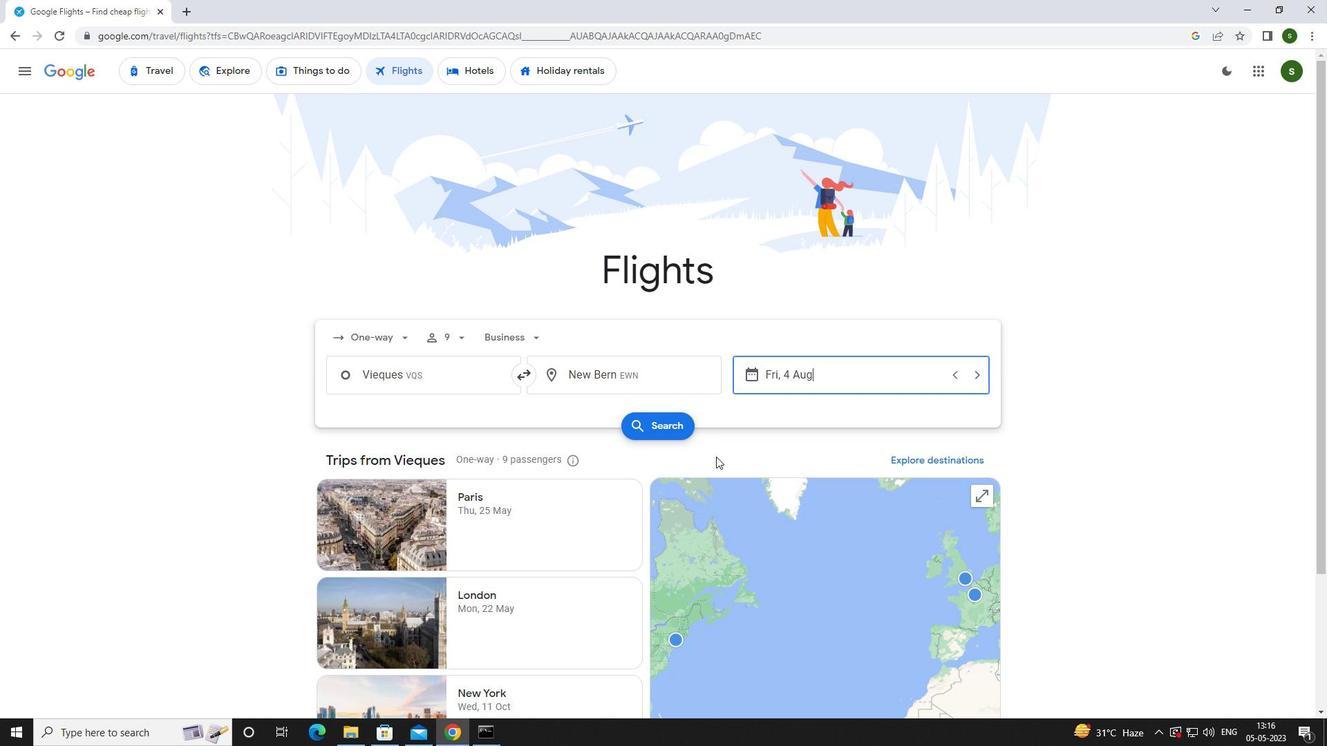 
Action: Mouse pressed left at (665, 422)
Screenshot: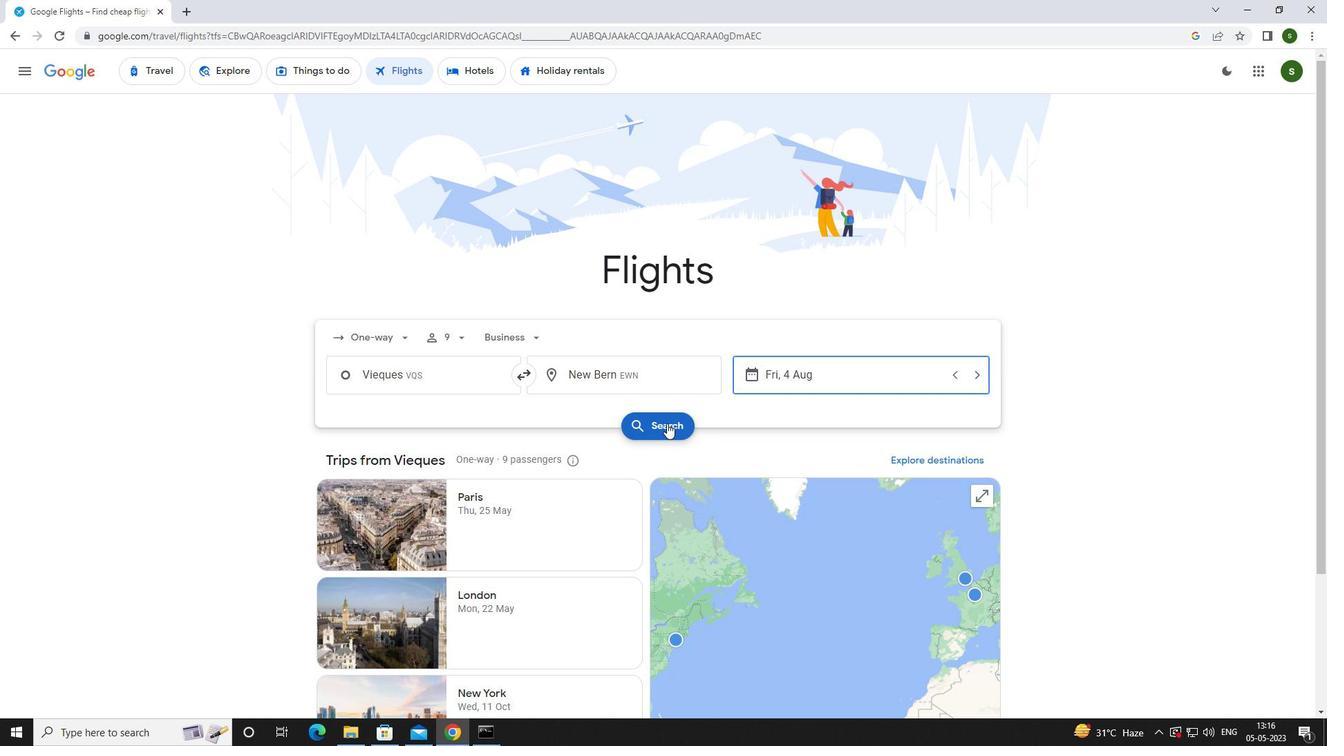 
Action: Mouse moved to (349, 199)
Screenshot: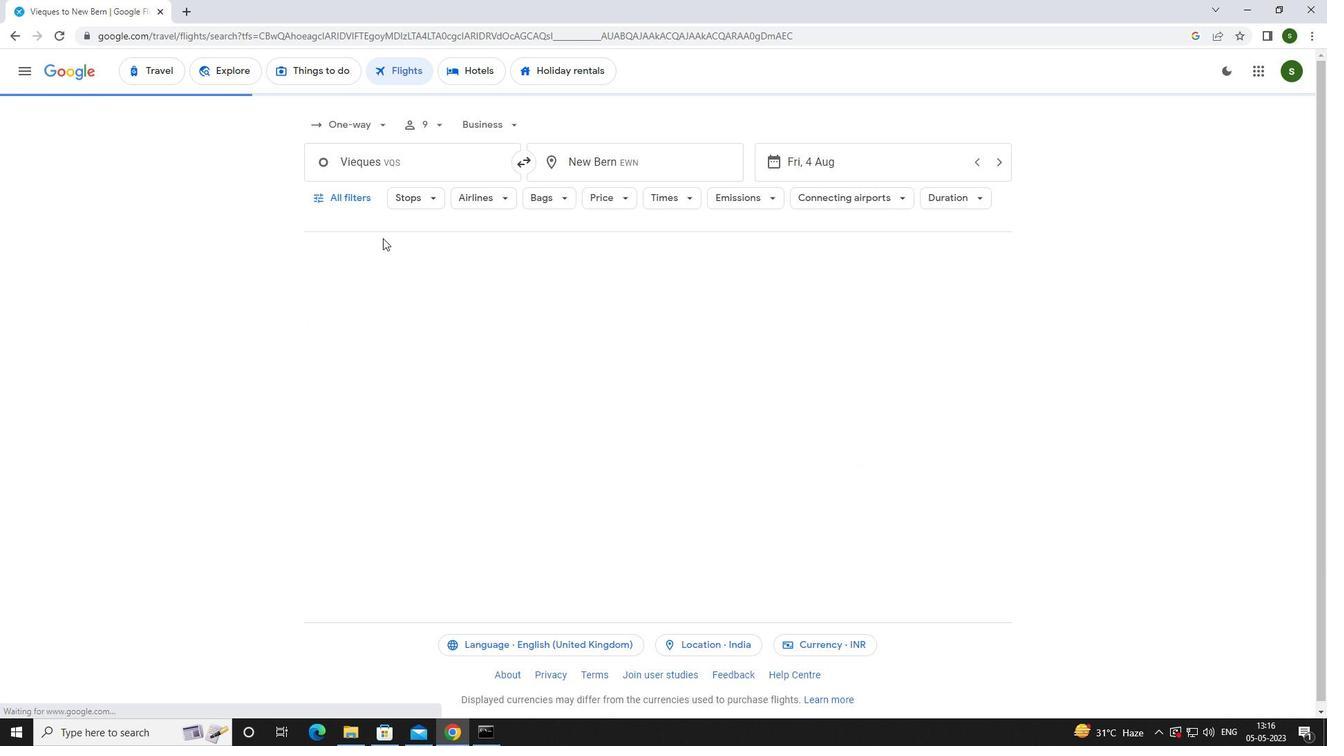
Action: Mouse pressed left at (349, 199)
Screenshot: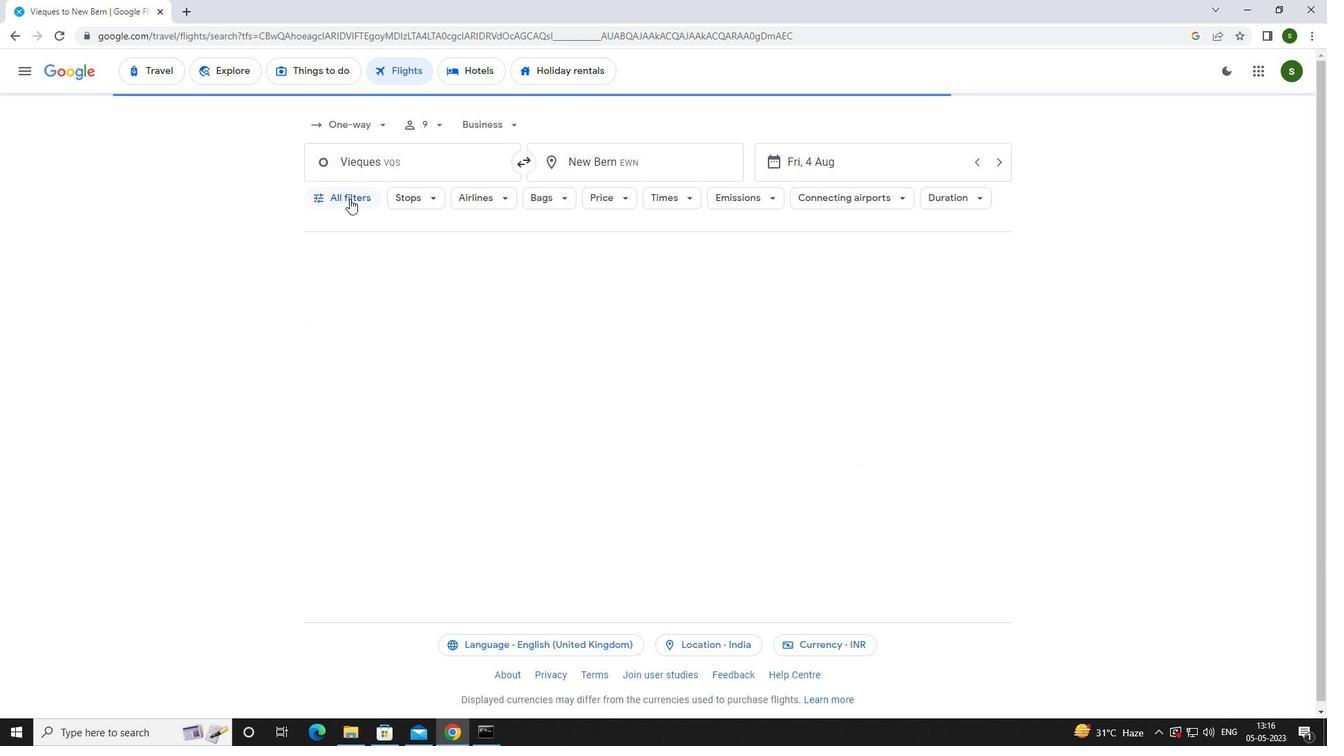 
Action: Mouse moved to (472, 369)
Screenshot: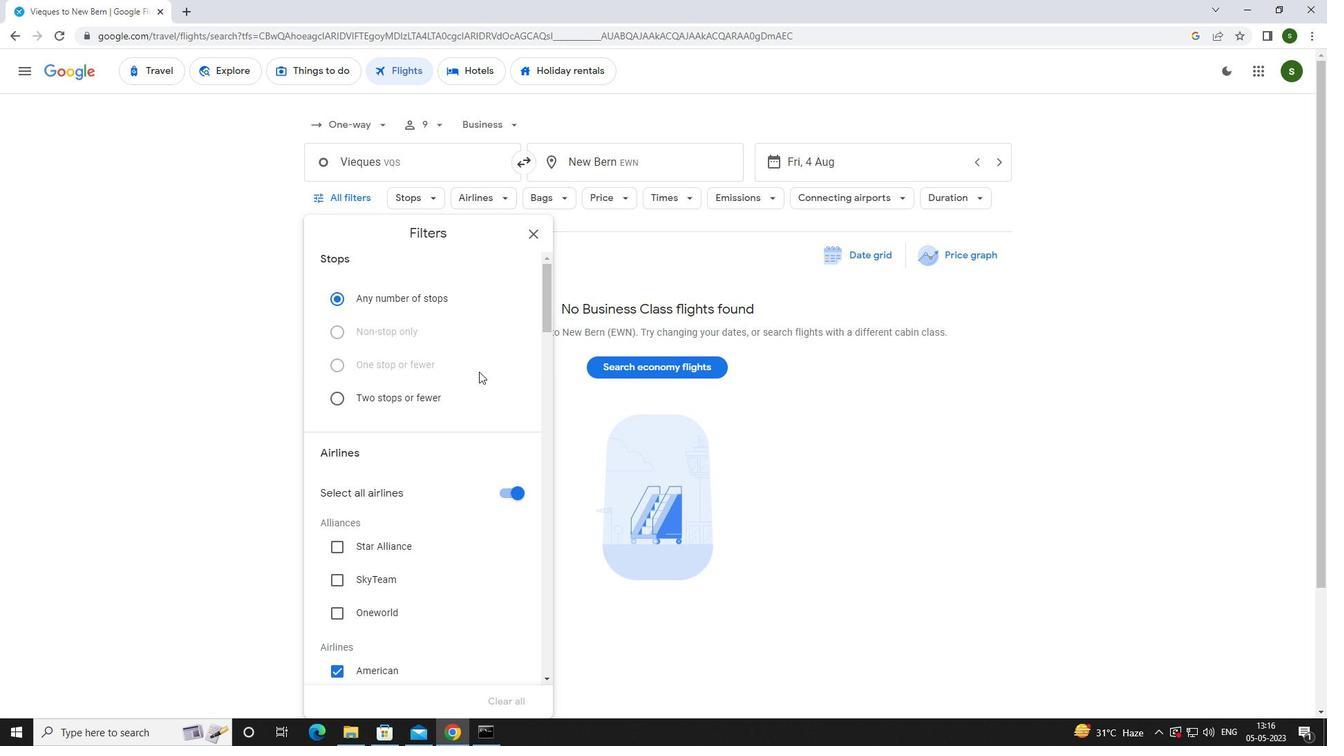 
Action: Mouse scrolled (472, 369) with delta (0, 0)
Screenshot: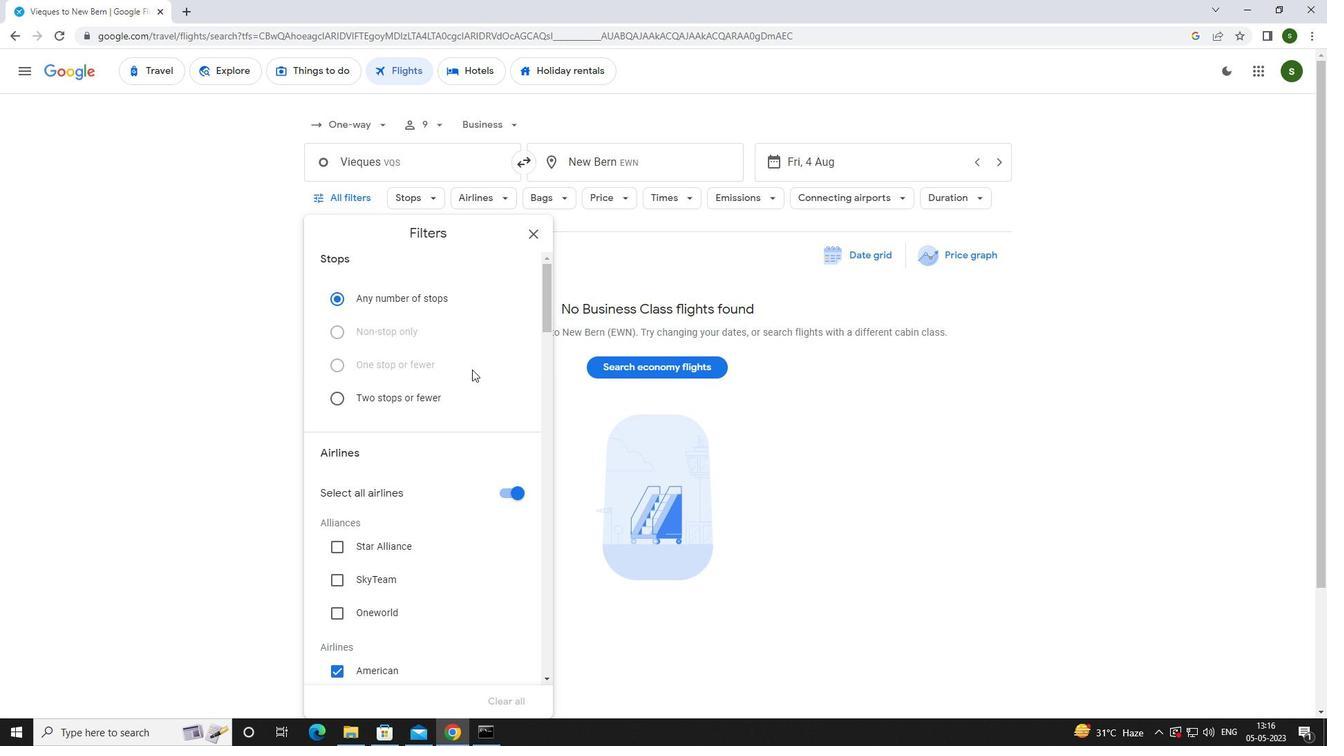 
Action: Mouse scrolled (472, 369) with delta (0, 0)
Screenshot: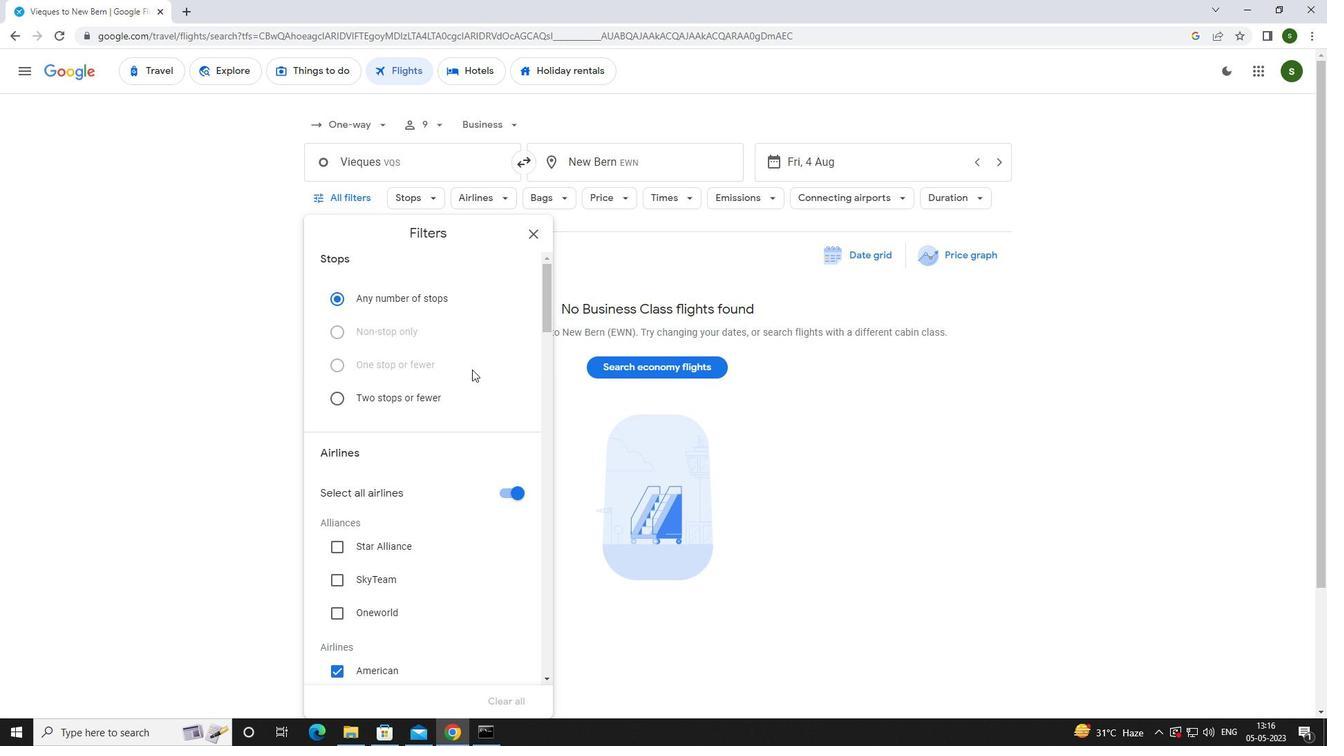
Action: Mouse scrolled (472, 369) with delta (0, 0)
Screenshot: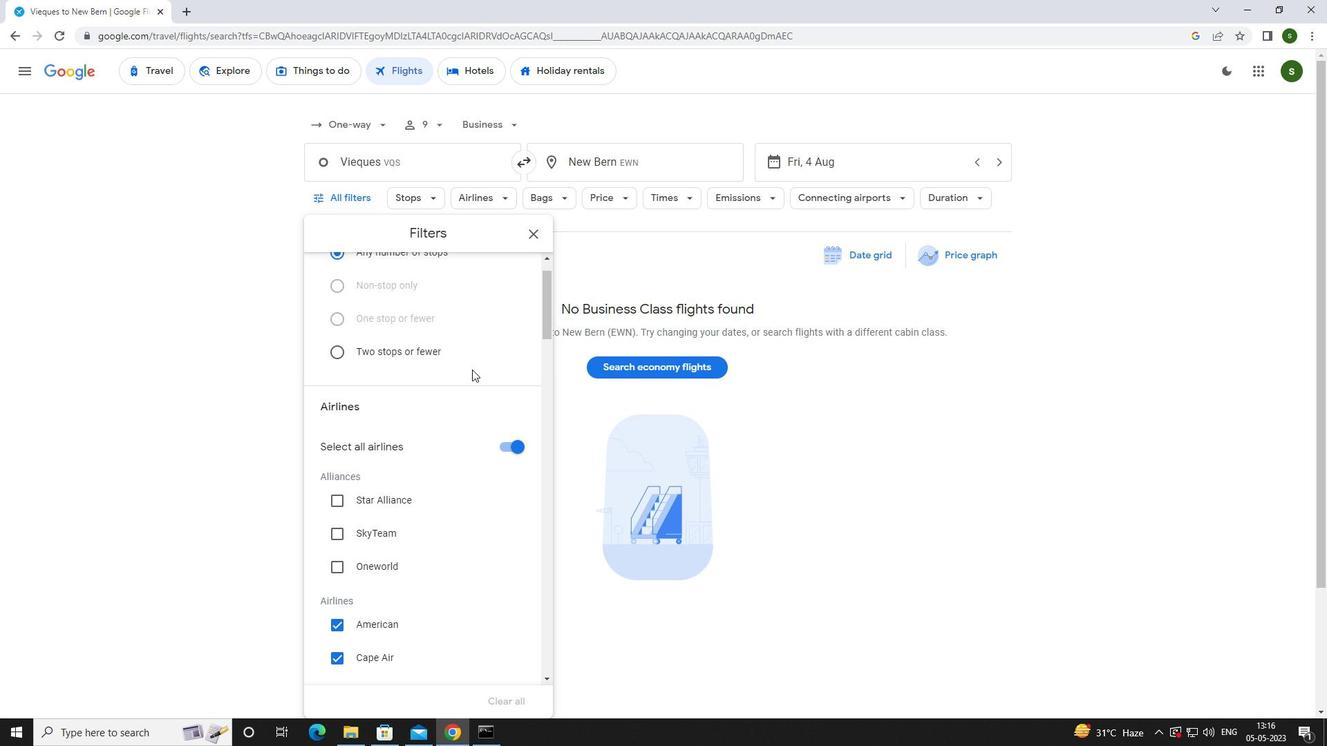 
Action: Mouse scrolled (472, 369) with delta (0, 0)
Screenshot: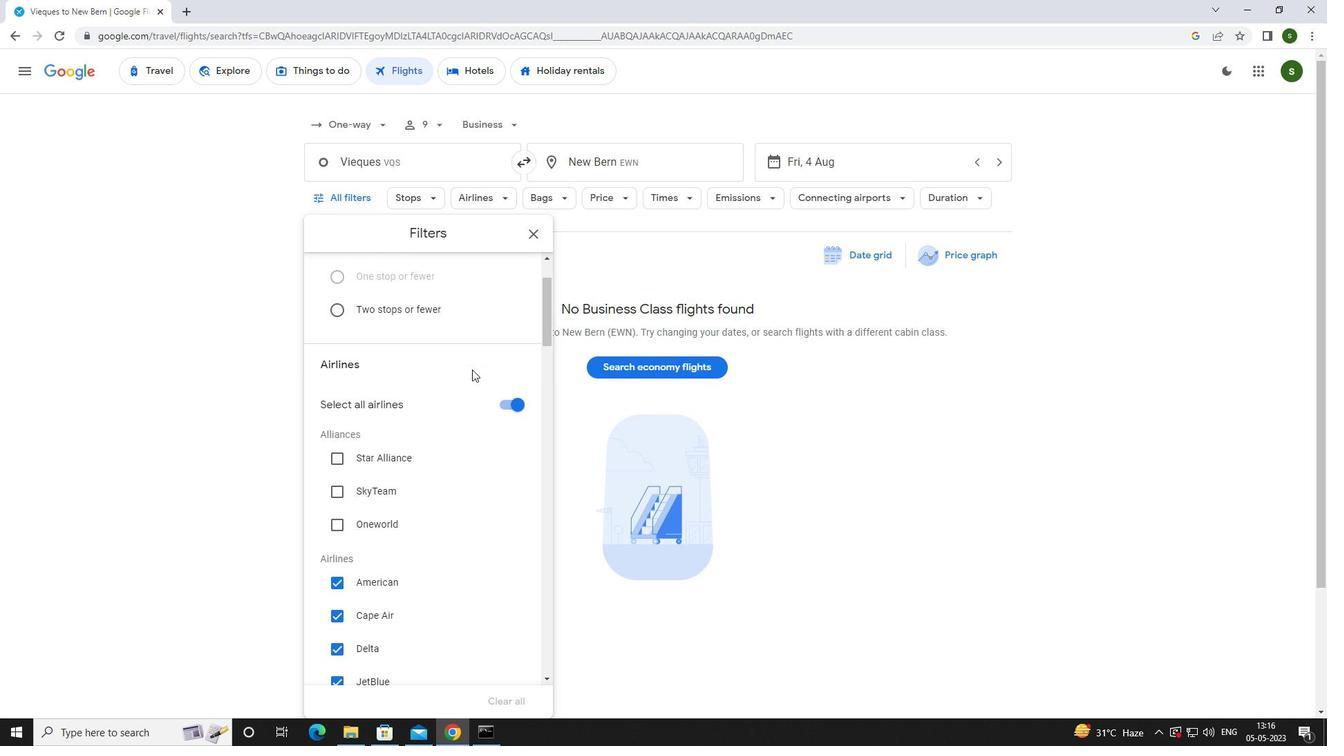 
Action: Mouse scrolled (472, 369) with delta (0, 0)
Screenshot: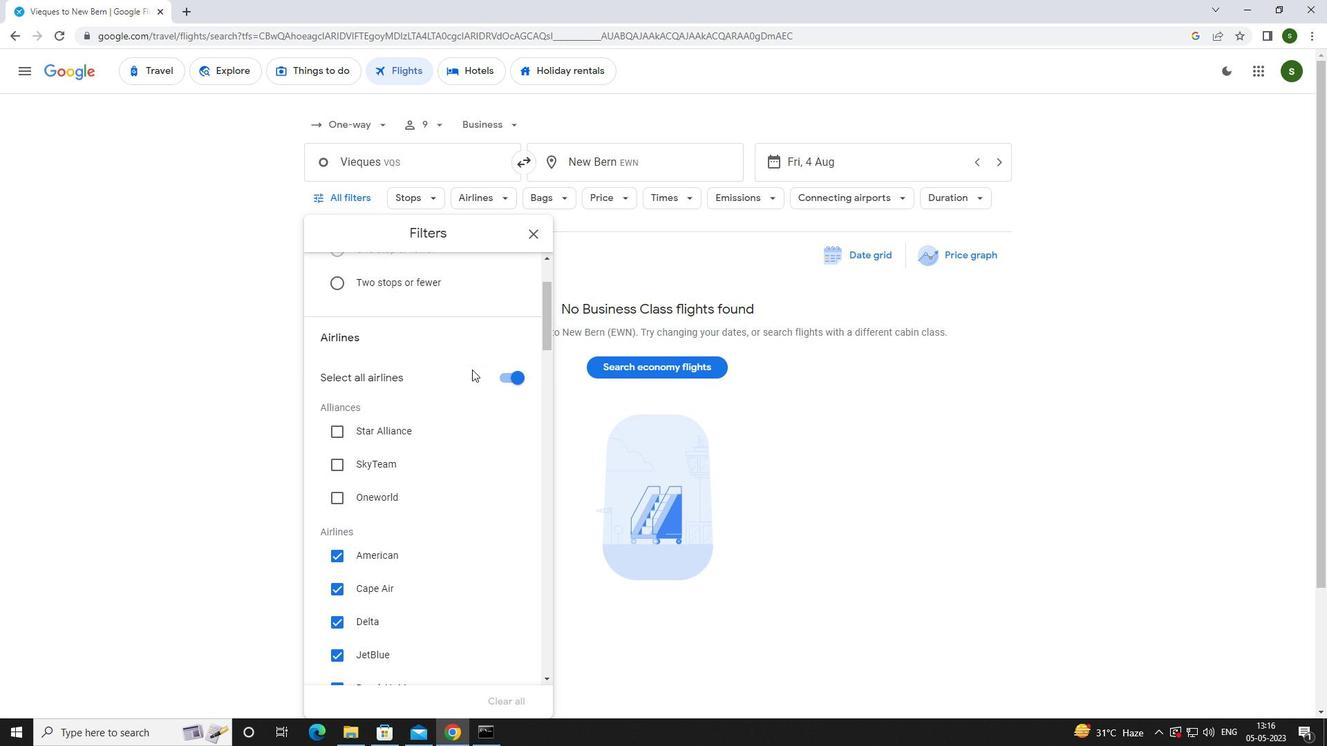 
Action: Mouse scrolled (472, 369) with delta (0, 0)
Screenshot: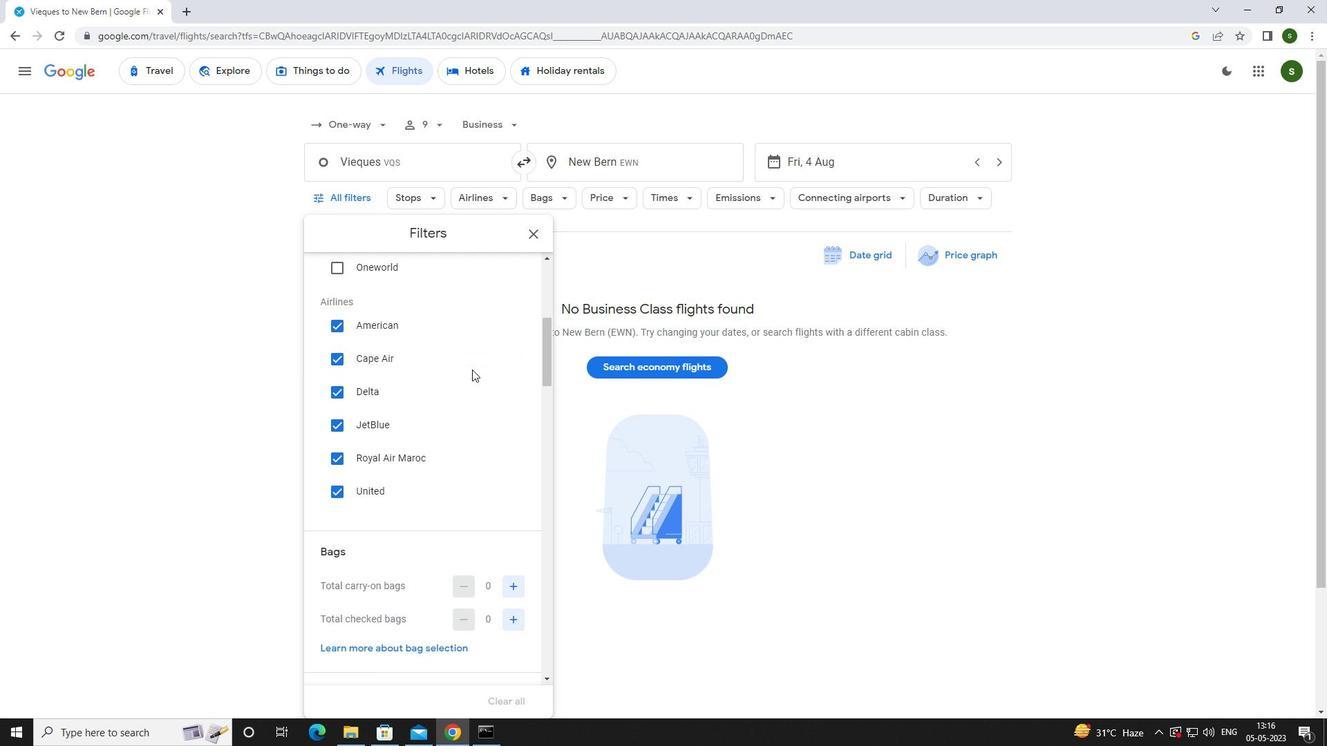 
Action: Mouse scrolled (472, 369) with delta (0, 0)
Screenshot: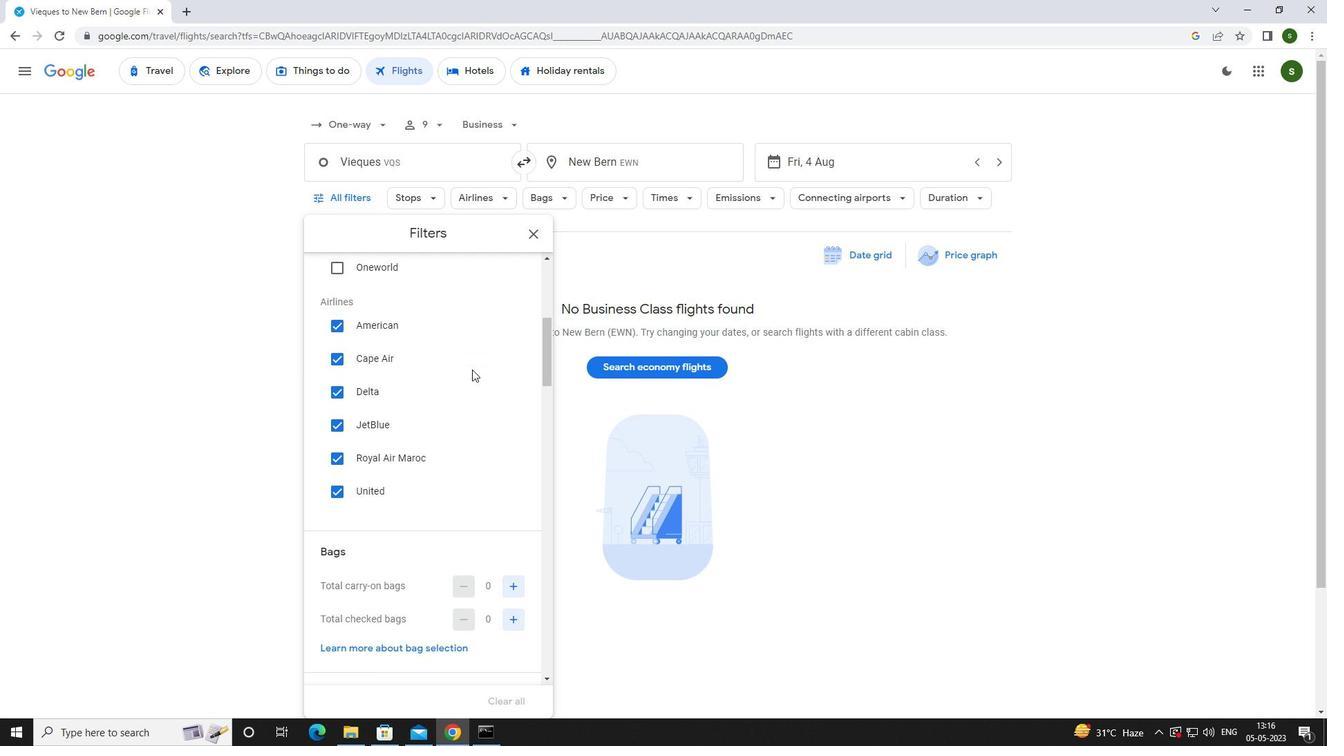 
Action: Mouse scrolled (472, 369) with delta (0, 0)
Screenshot: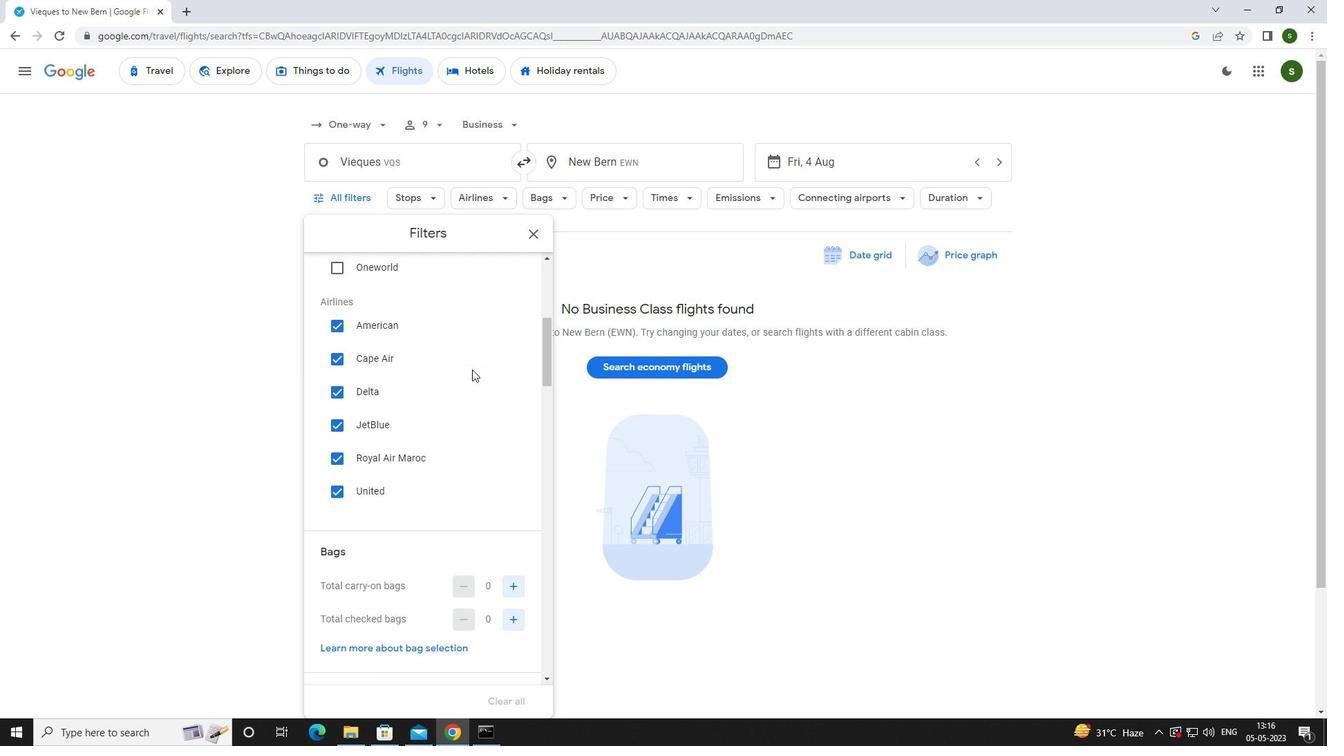 
Action: Mouse moved to (512, 373)
Screenshot: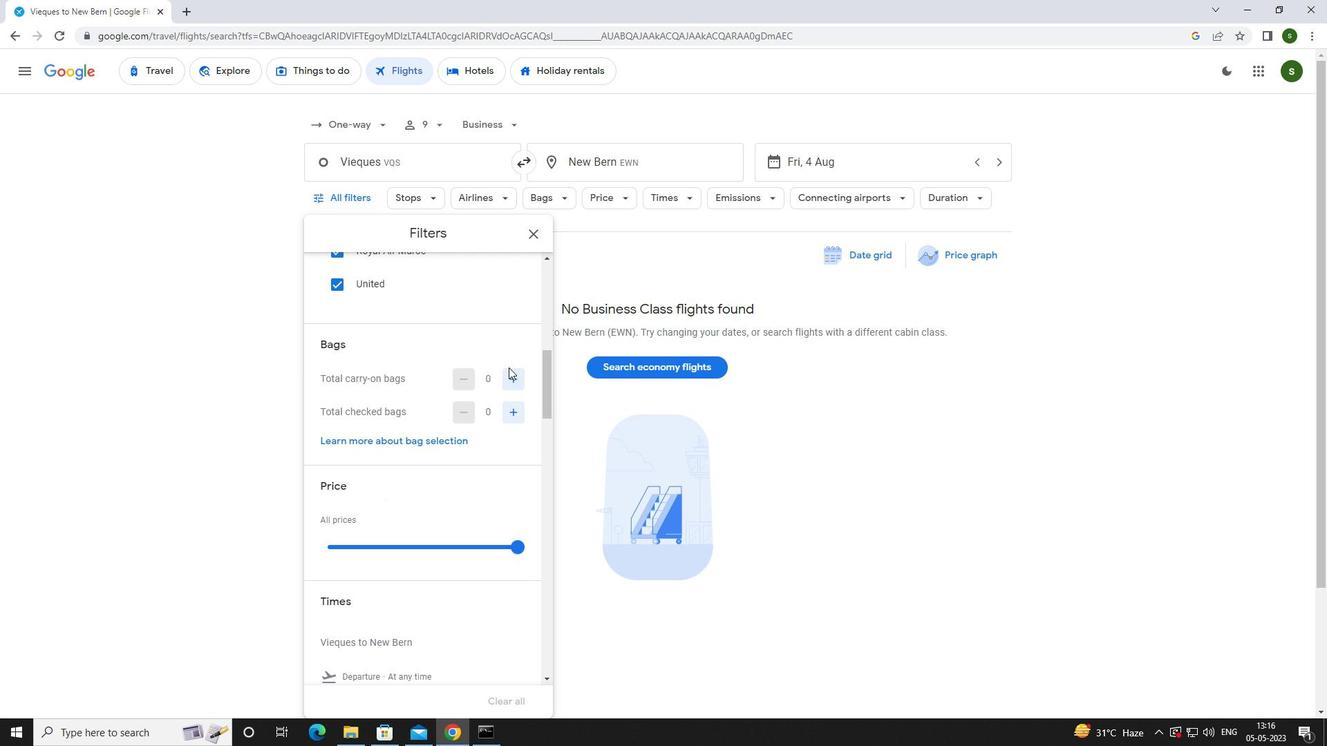 
Action: Mouse pressed left at (512, 373)
Screenshot: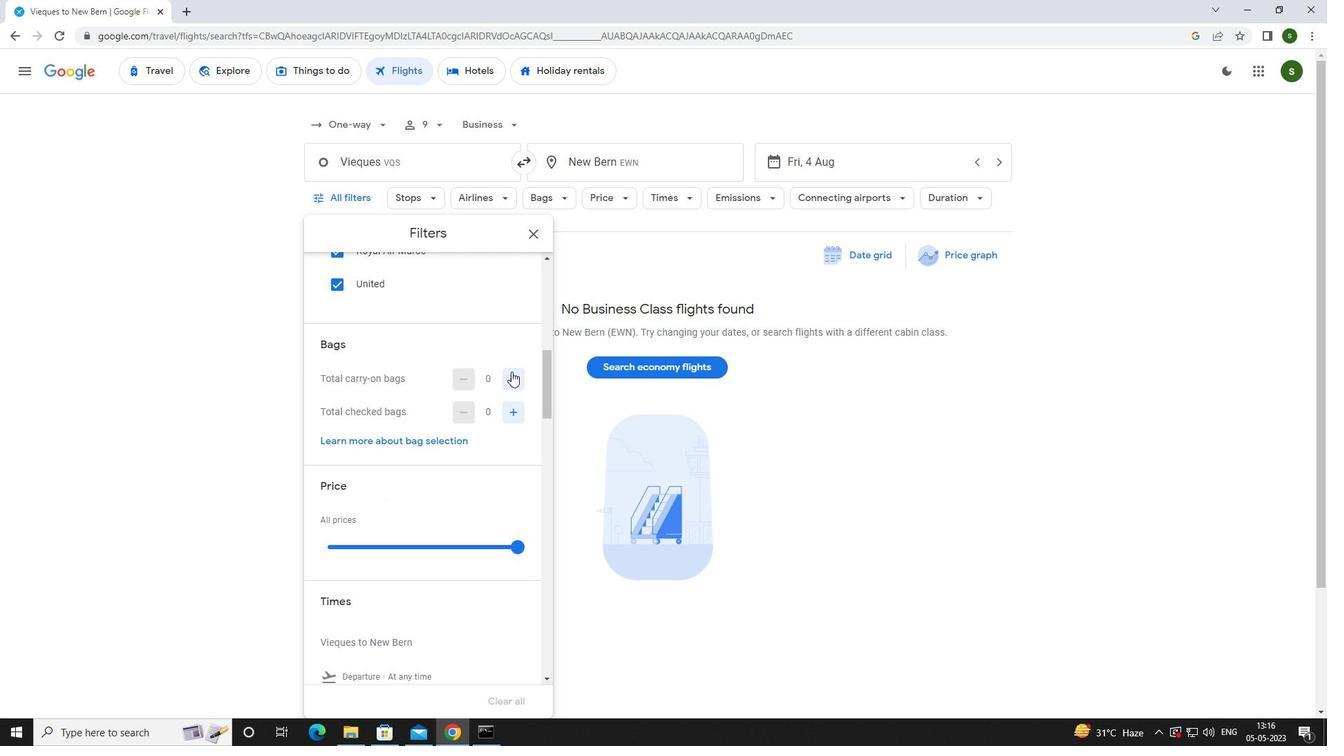 
Action: Mouse scrolled (512, 372) with delta (0, 0)
Screenshot: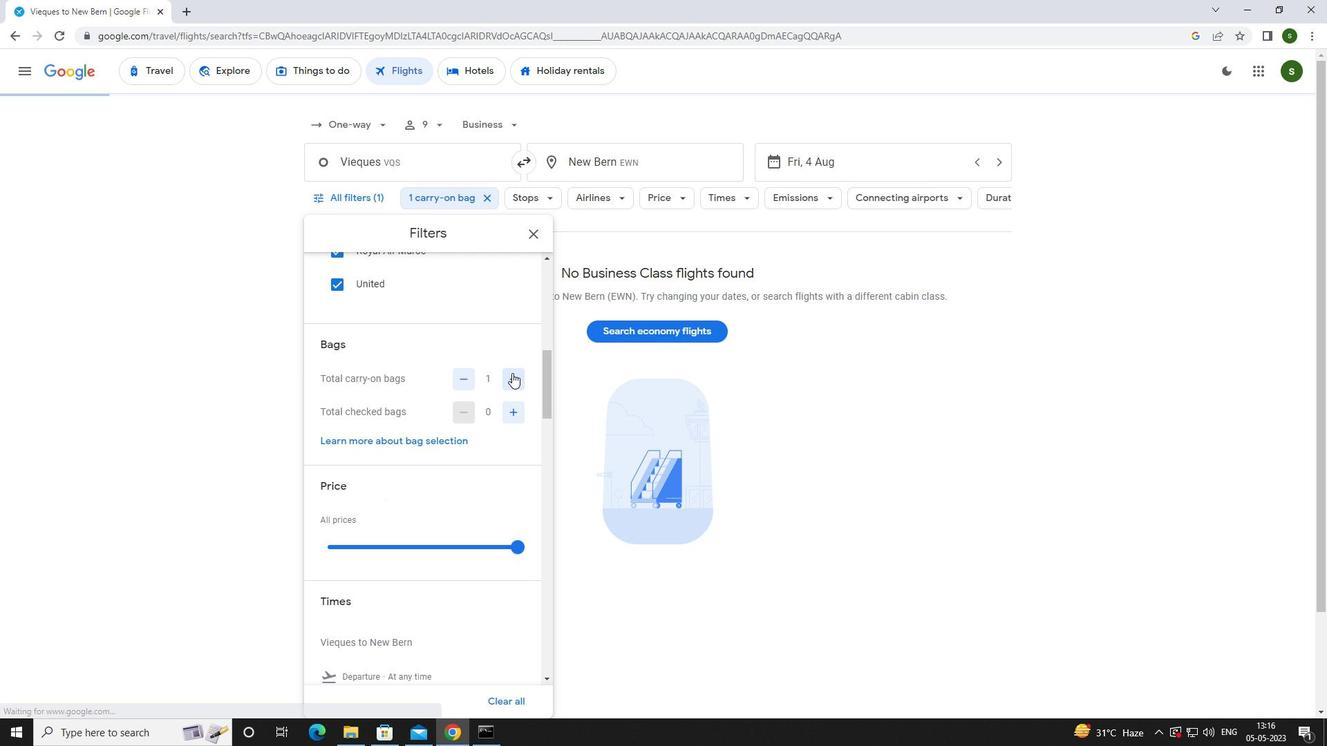 
Action: Mouse scrolled (512, 372) with delta (0, 0)
Screenshot: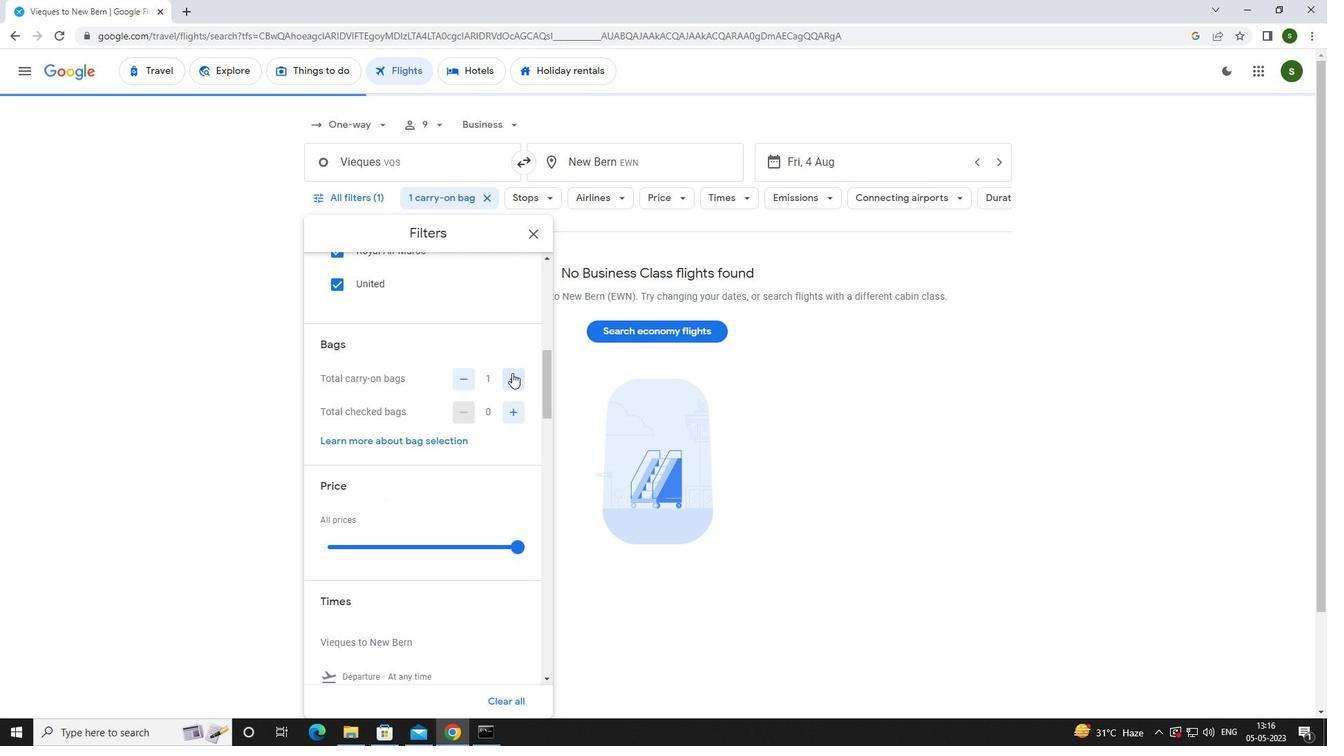 
Action: Mouse moved to (517, 402)
Screenshot: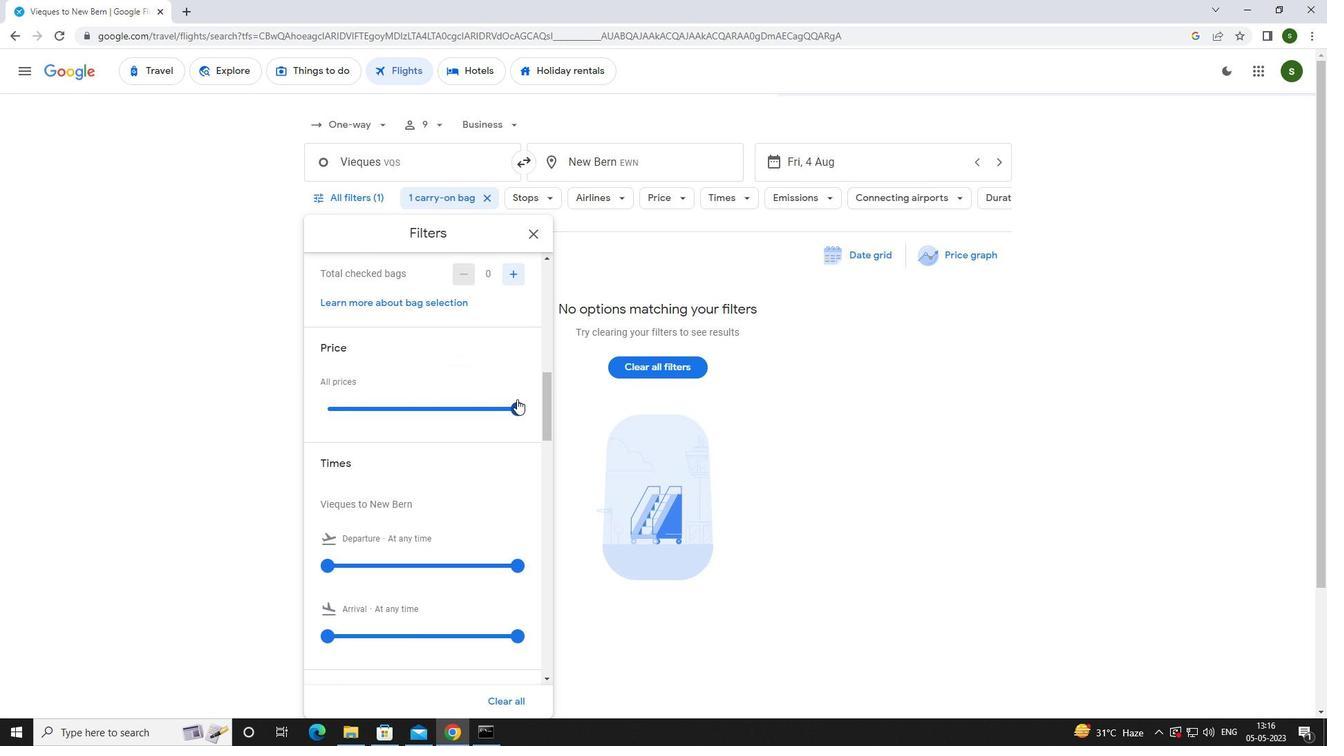 
Action: Mouse pressed left at (517, 402)
Screenshot: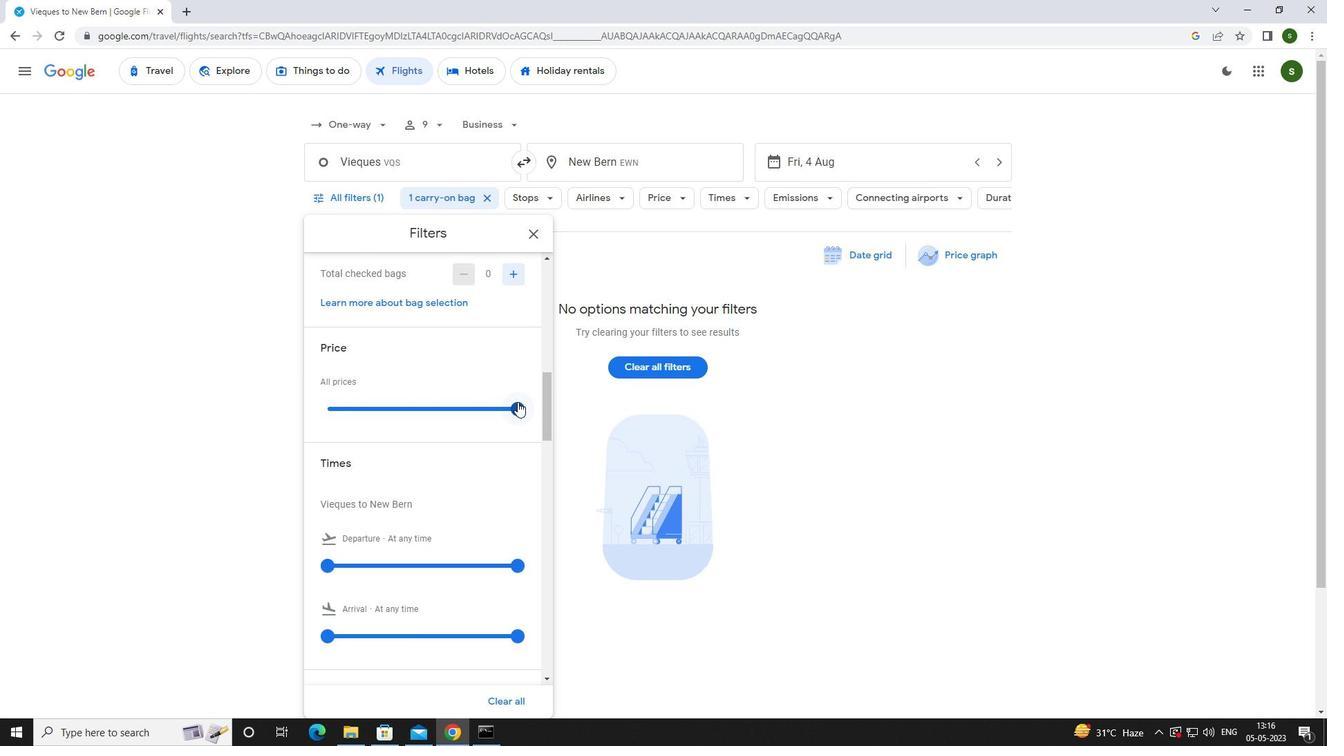 
Action: Mouse scrolled (517, 401) with delta (0, 0)
Screenshot: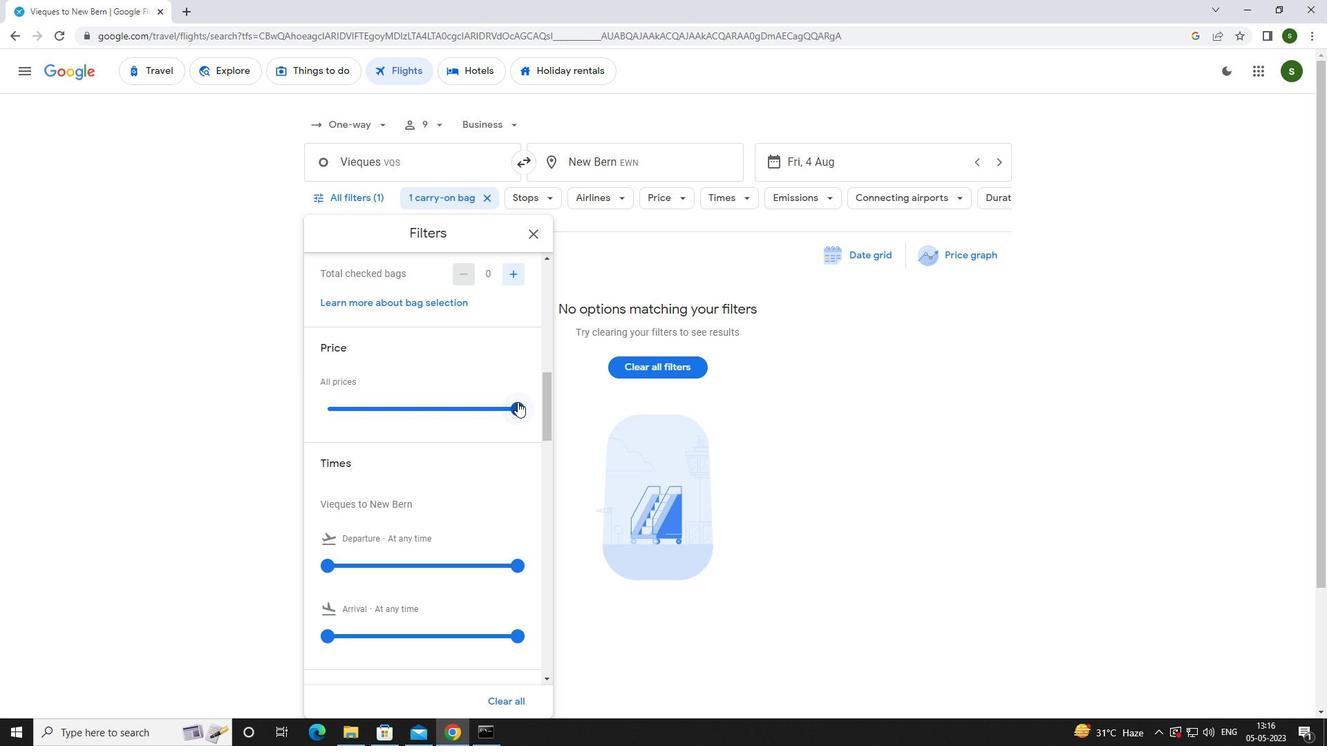 
Action: Mouse moved to (329, 495)
Screenshot: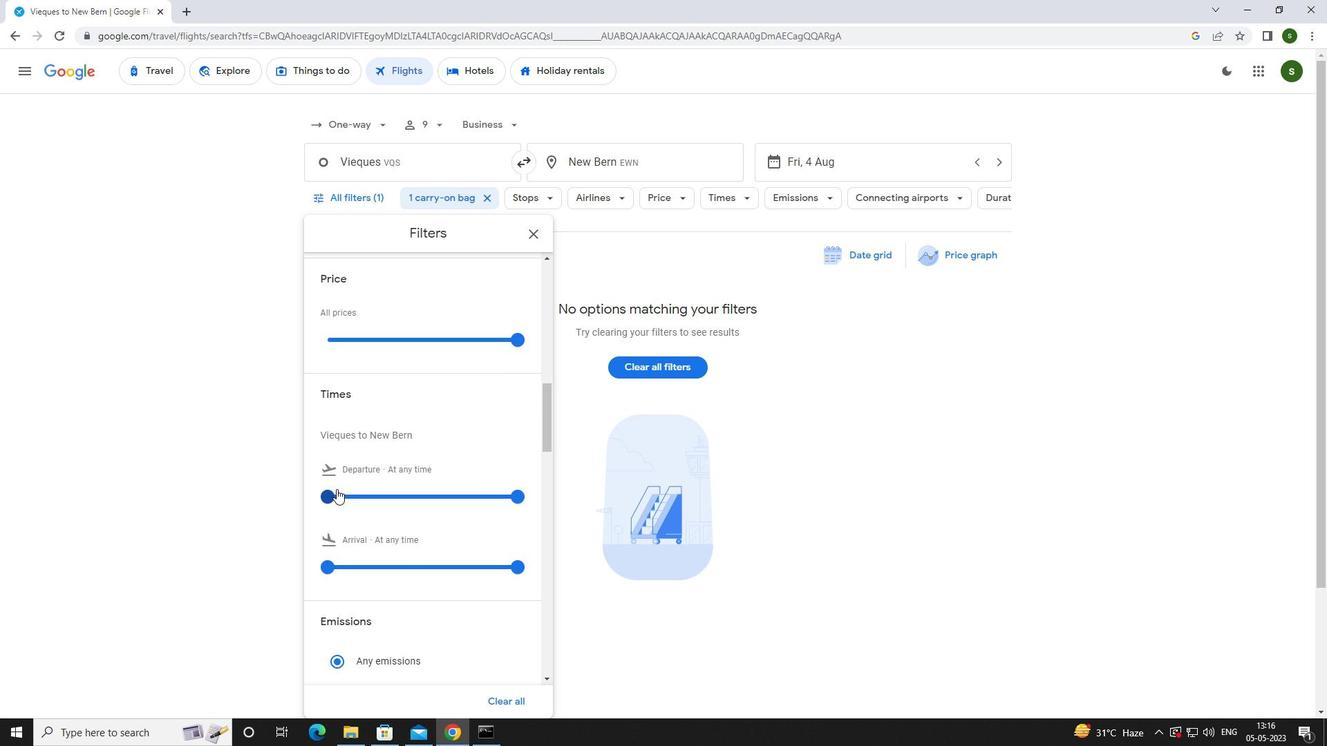 
Action: Mouse pressed left at (329, 495)
Screenshot: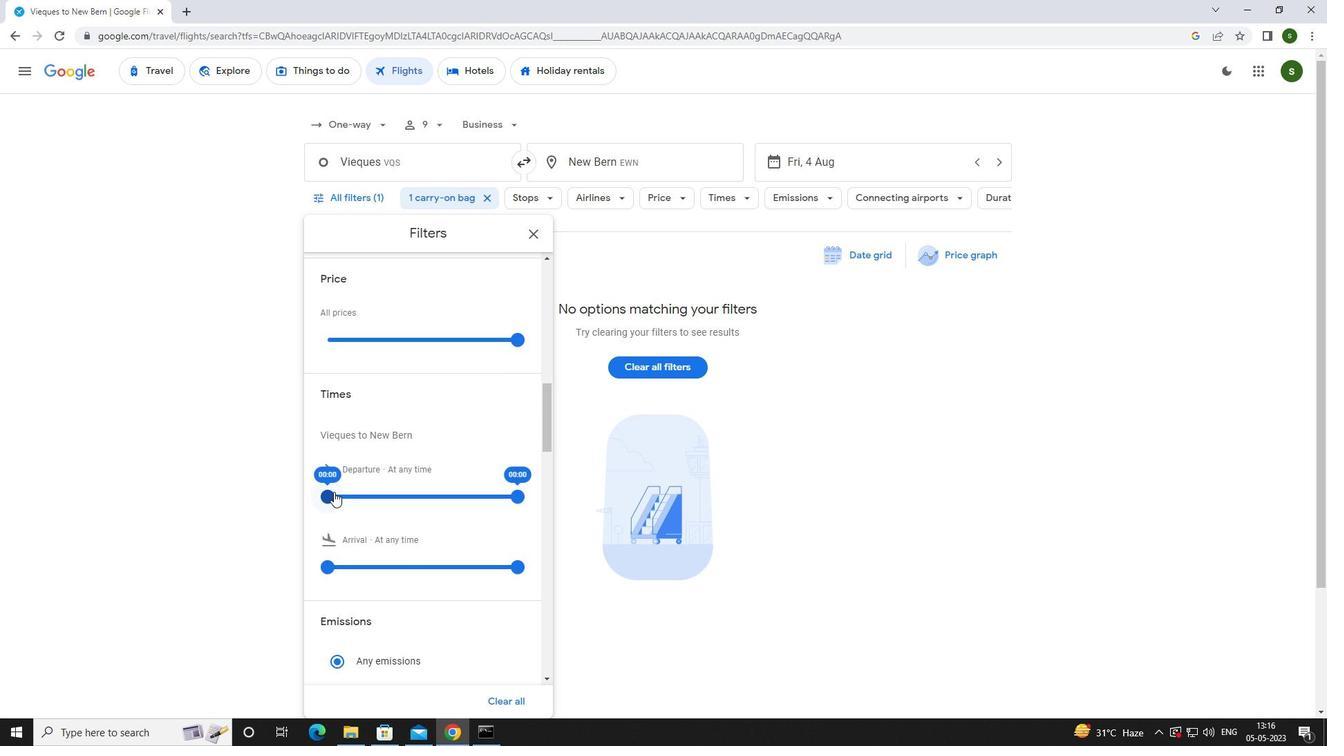 
Action: Mouse moved to (499, 497)
Screenshot: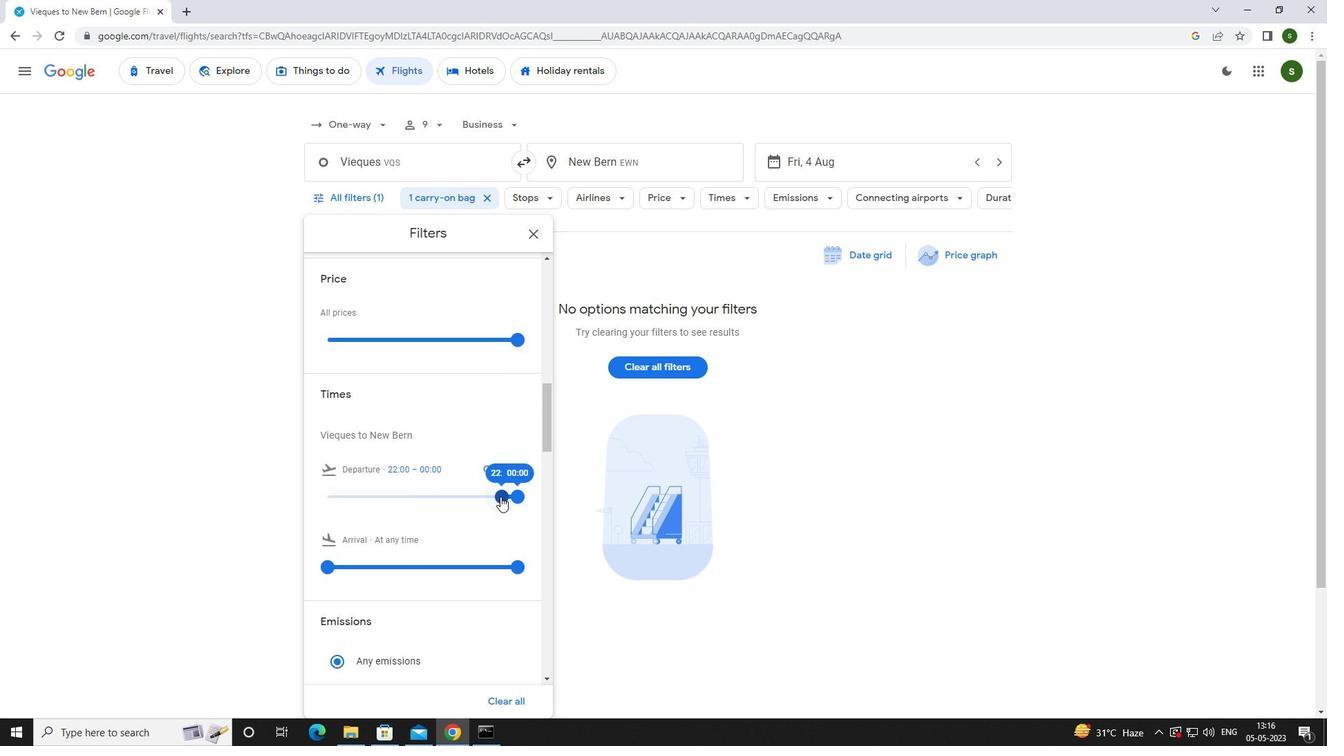 
Action: Mouse pressed left at (499, 497)
Screenshot: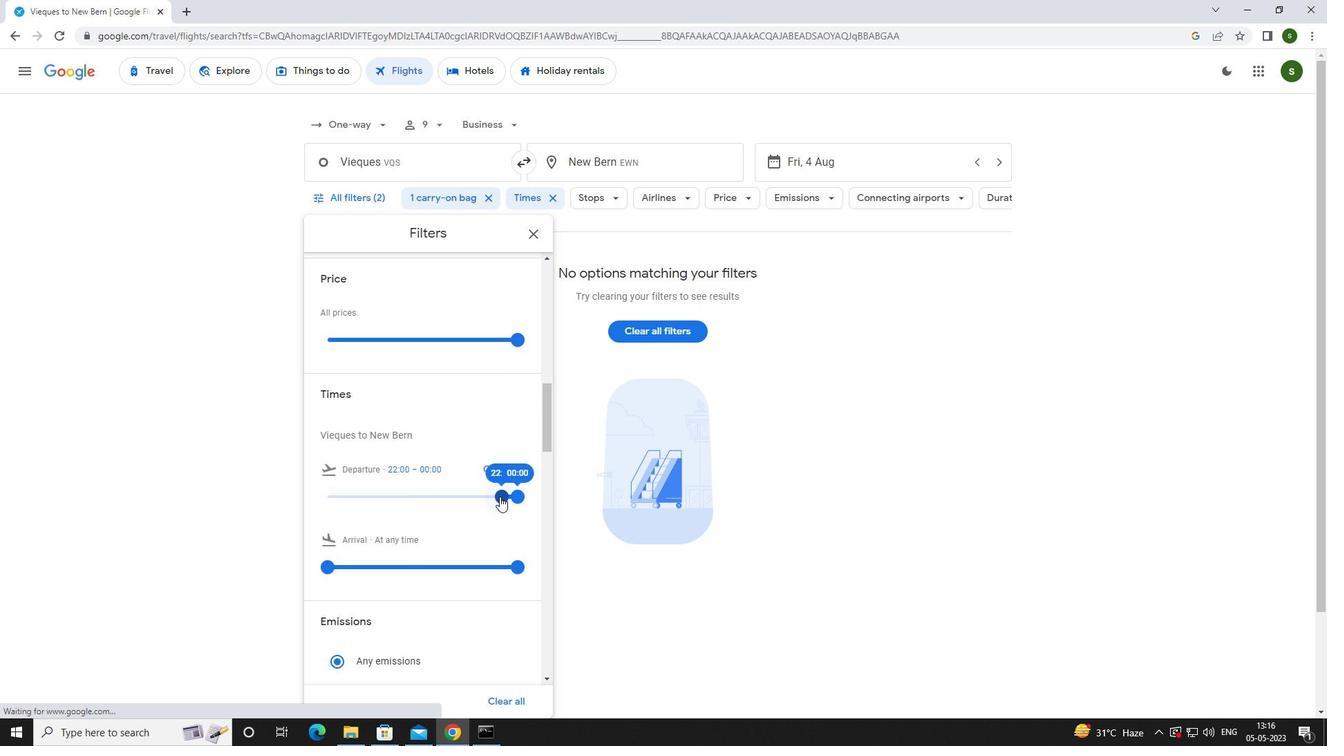 
Action: Mouse moved to (837, 488)
Screenshot: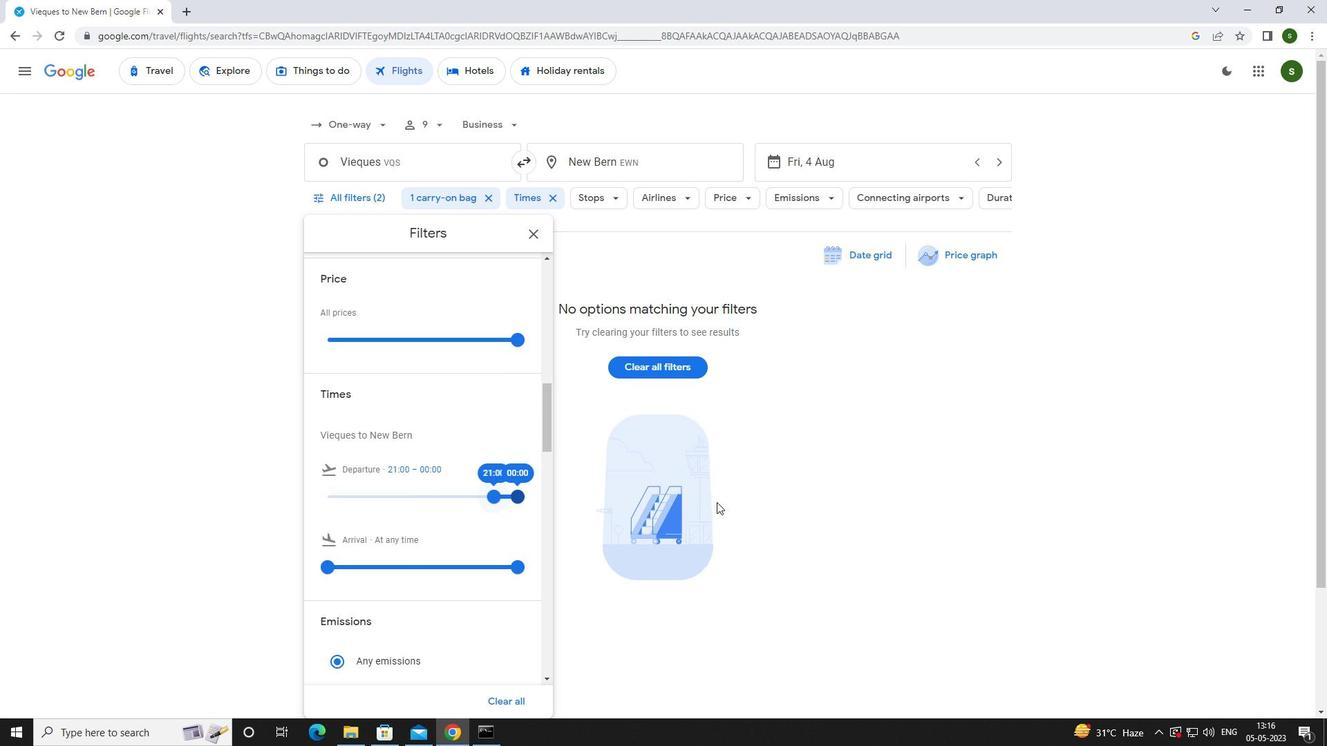 
Action: Mouse pressed left at (837, 488)
Screenshot: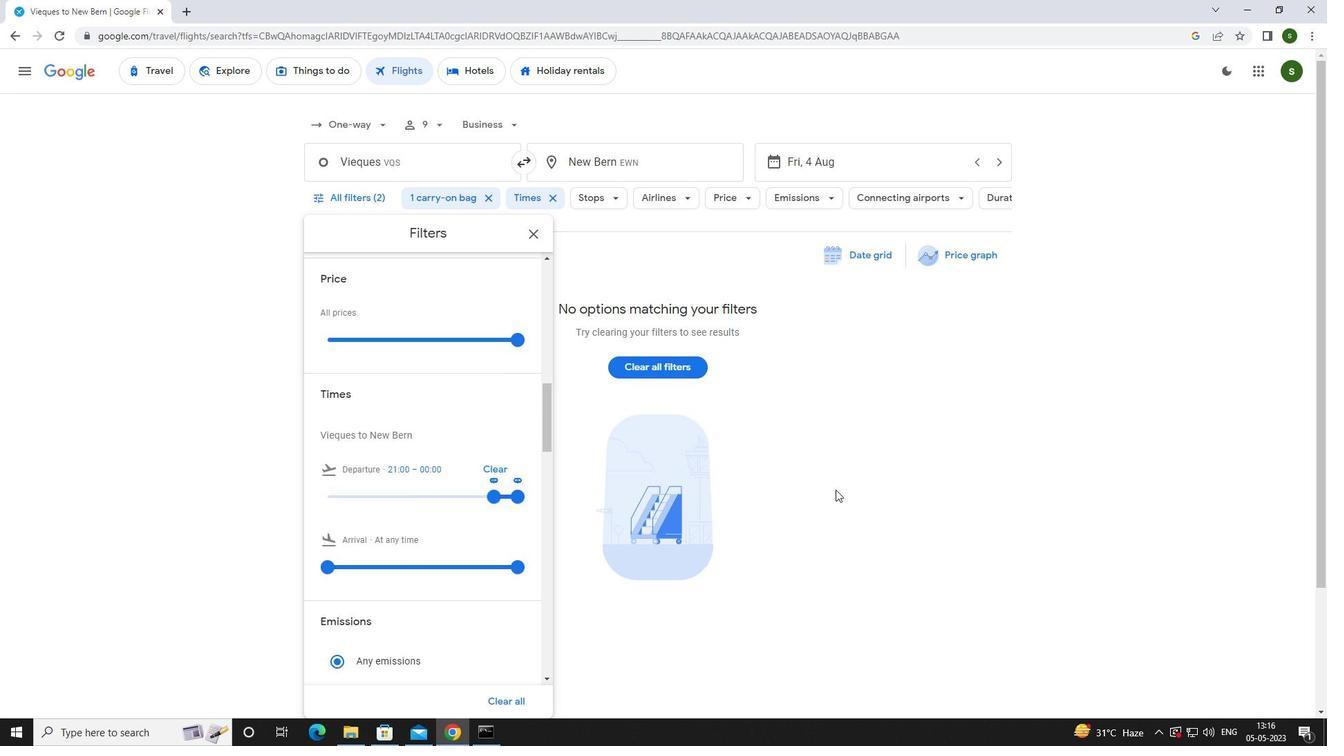 
